 Task: Look for space in Ti Port-de-Paix, Haiti from 2nd June, 2023 to 6th June, 2023 for 1 adult in price range Rs.10000 to Rs.13000. Place can be private room with 1  bedroom having 1 bed and 1 bathroom. Property type can be house, flat, guest house, hotel. Booking option can be shelf check-in. Required host language is English.
Action: Mouse moved to (460, 58)
Screenshot: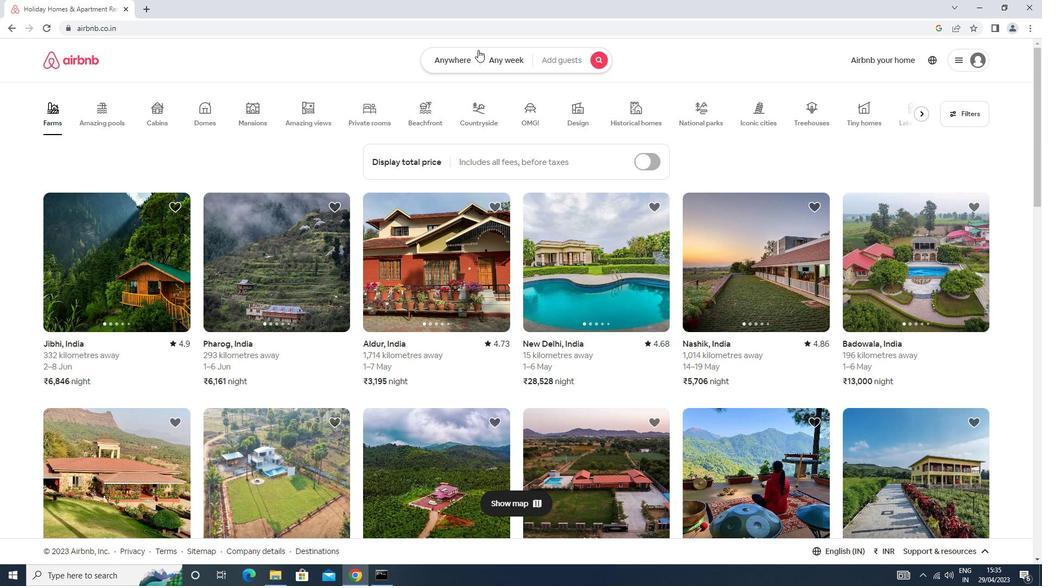 
Action: Mouse pressed left at (460, 58)
Screenshot: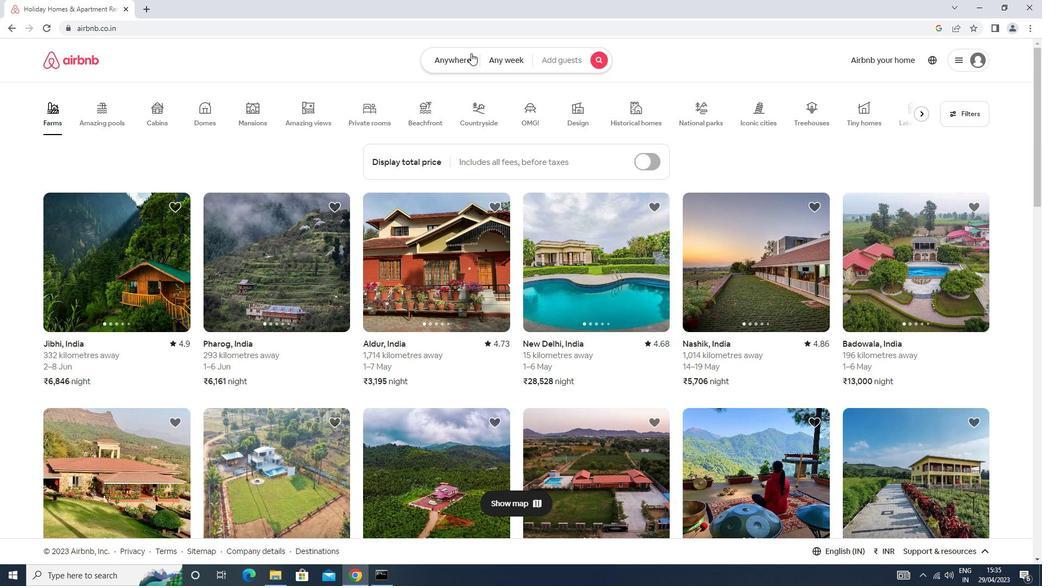 
Action: Mouse moved to (407, 109)
Screenshot: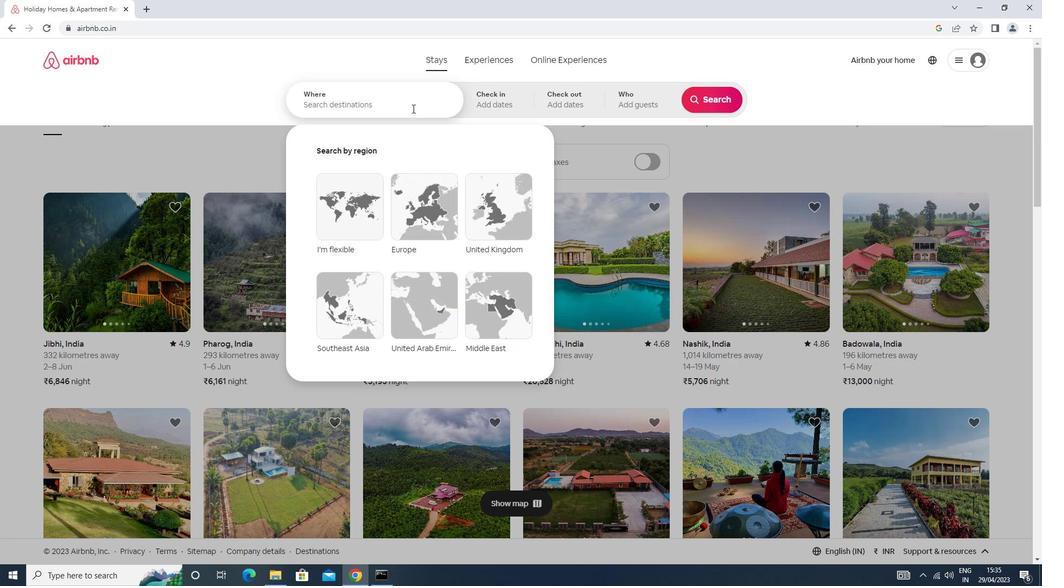 
Action: Mouse pressed left at (407, 109)
Screenshot: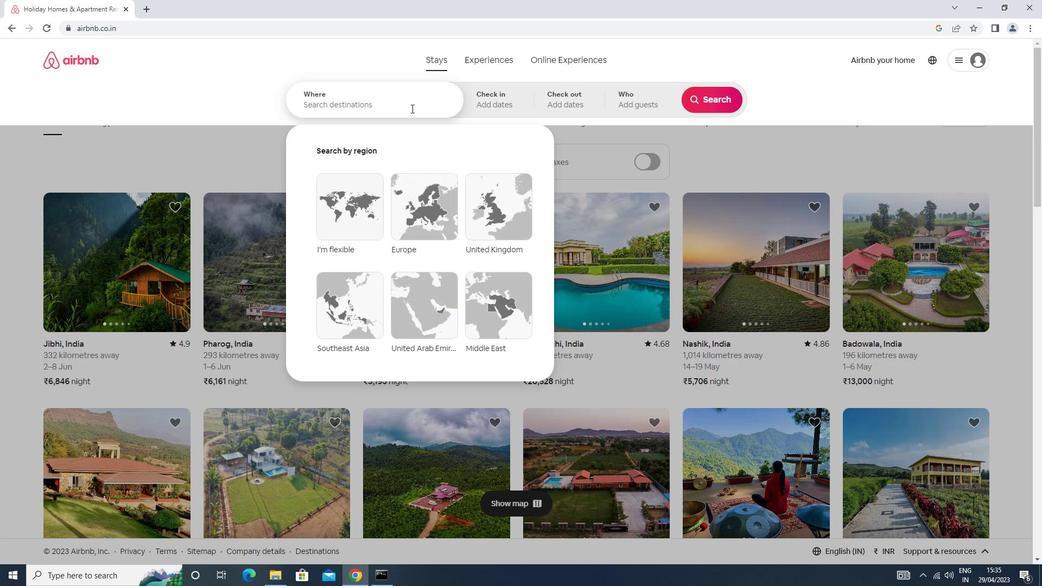 
Action: Mouse moved to (404, 109)
Screenshot: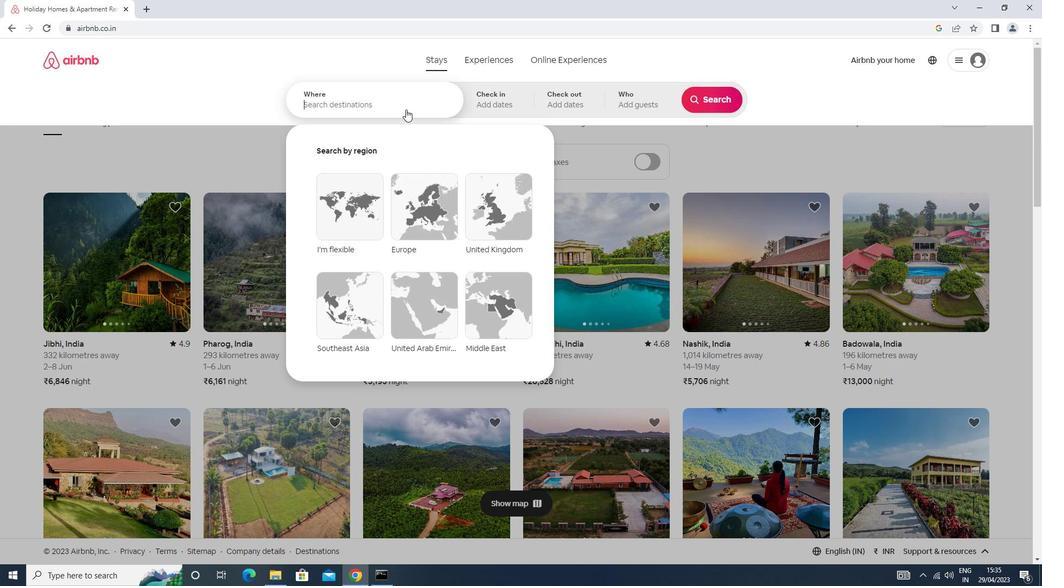 
Action: Key pressed t<Key.caps_lock>i<Key.space>port<Key.space>de<Key.space>paix<Key.enter>
Screenshot: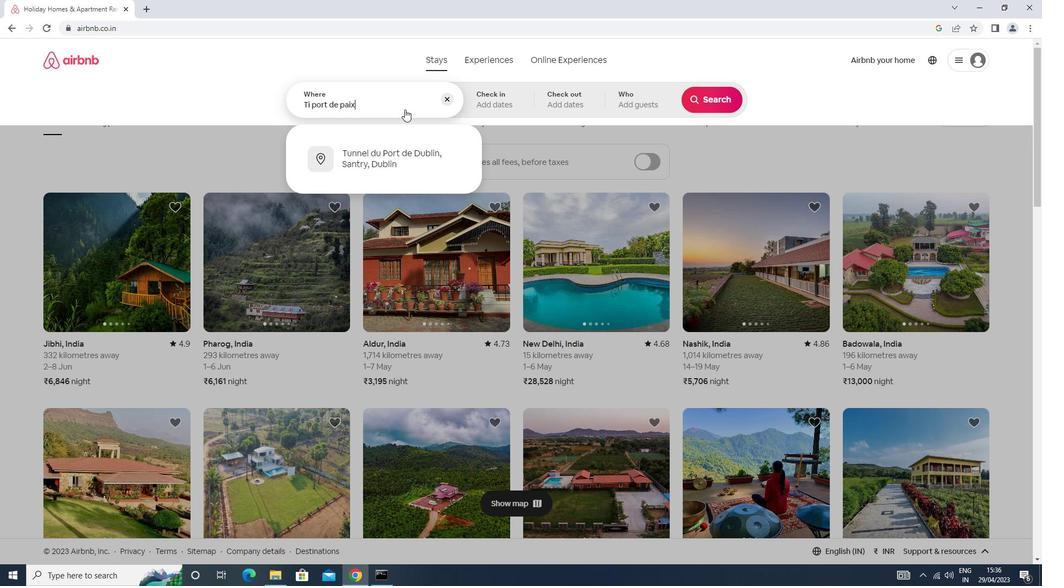 
Action: Mouse moved to (708, 186)
Screenshot: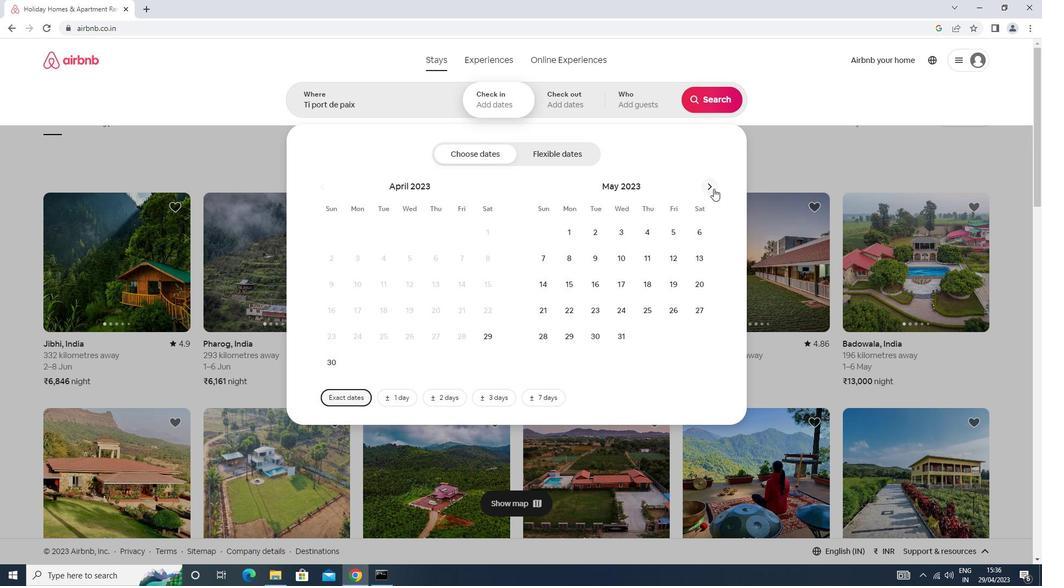 
Action: Mouse pressed left at (708, 186)
Screenshot: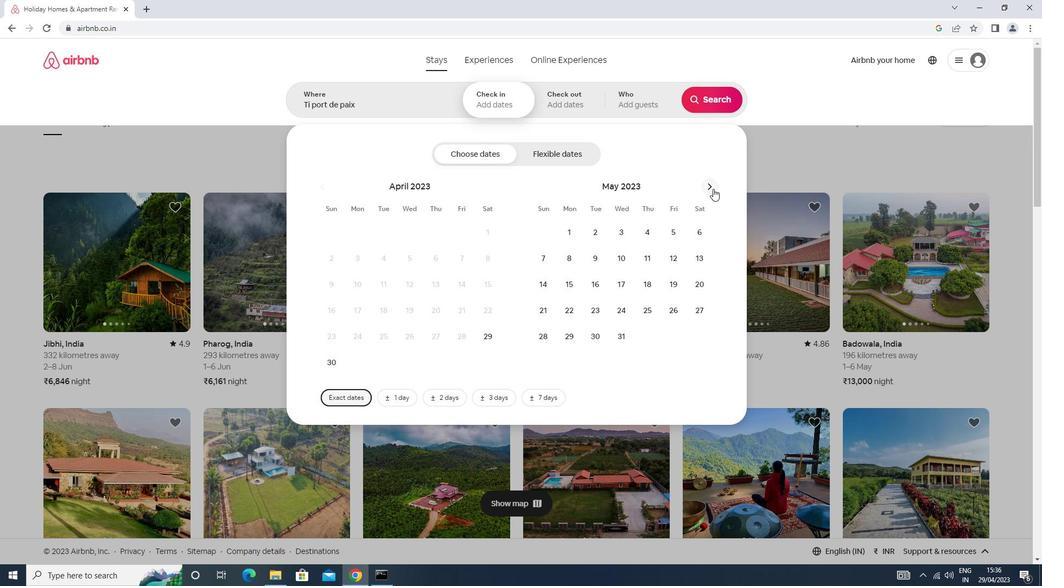 
Action: Mouse moved to (672, 242)
Screenshot: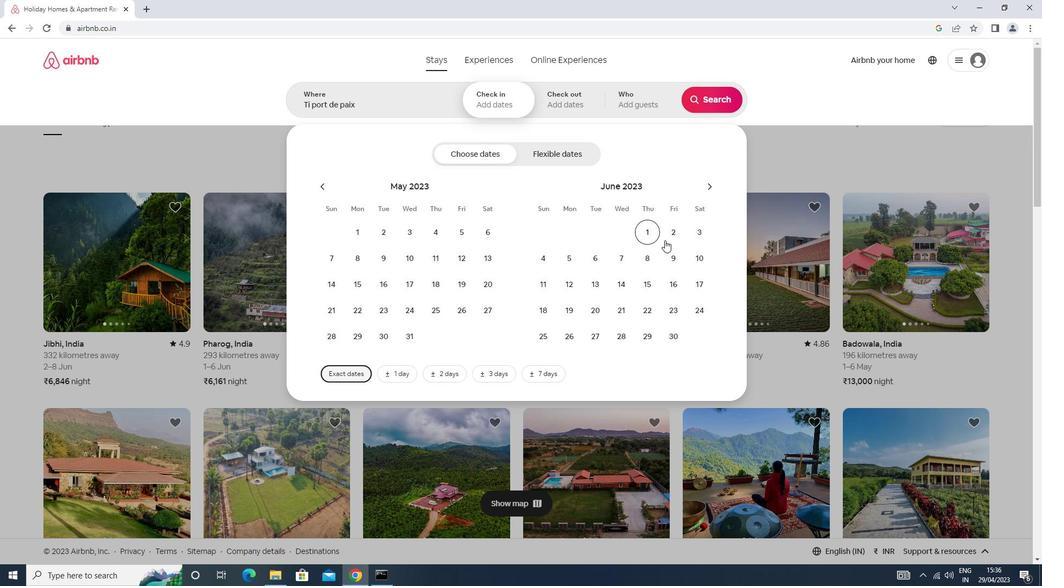 
Action: Mouse pressed left at (672, 242)
Screenshot: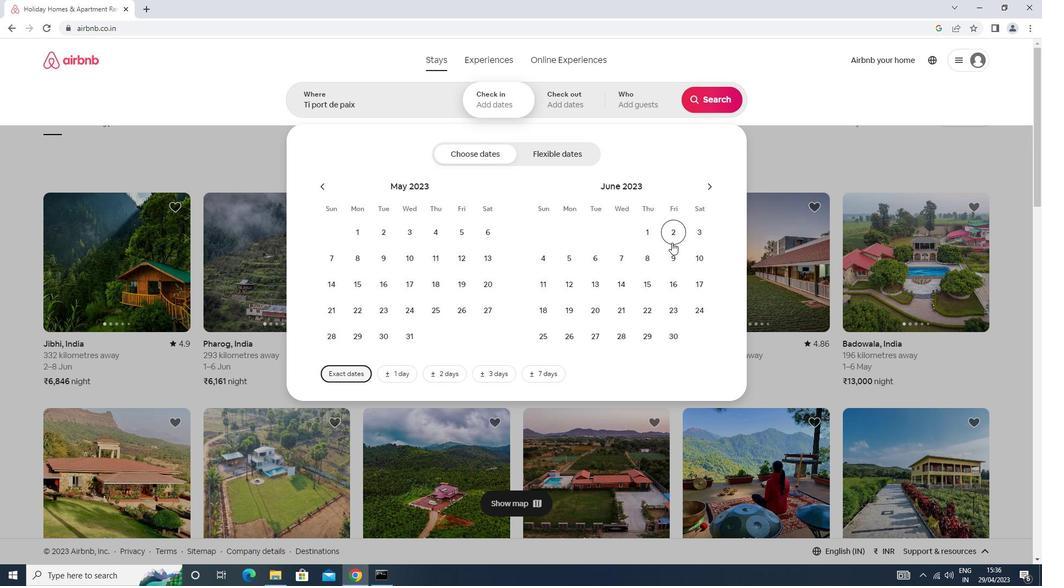
Action: Mouse moved to (585, 258)
Screenshot: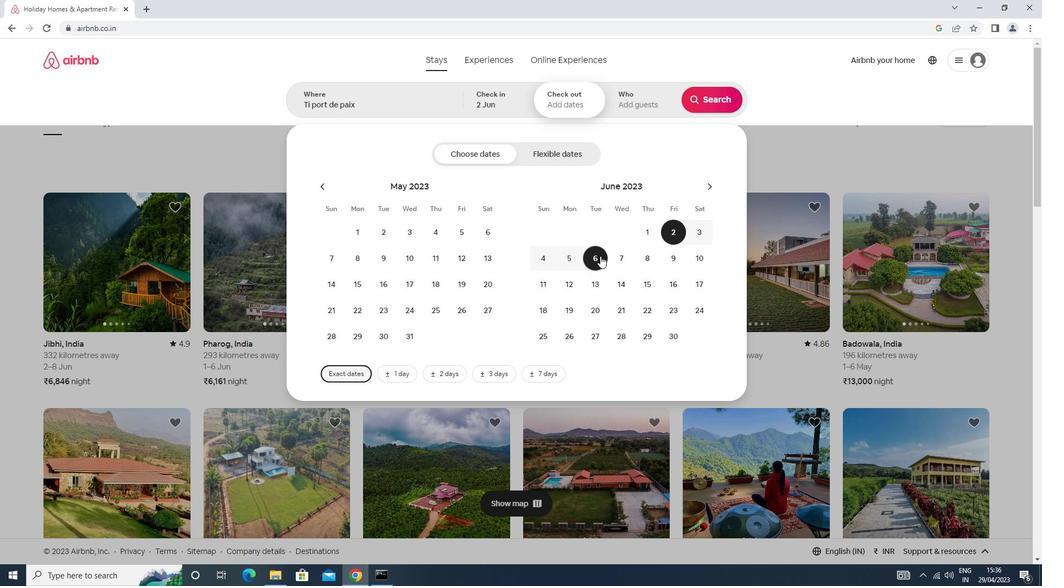 
Action: Mouse pressed left at (585, 258)
Screenshot: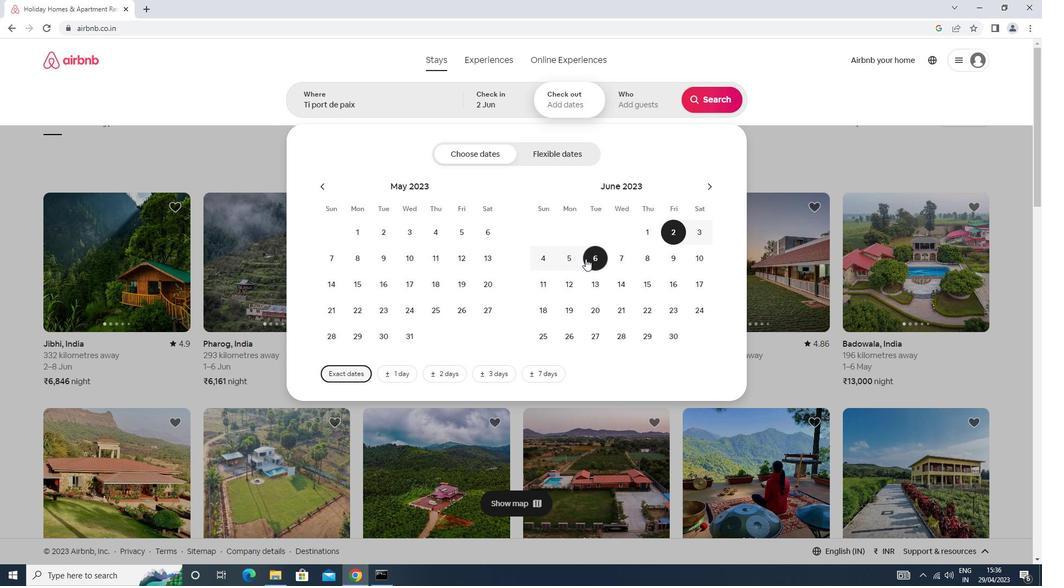 
Action: Mouse moved to (639, 99)
Screenshot: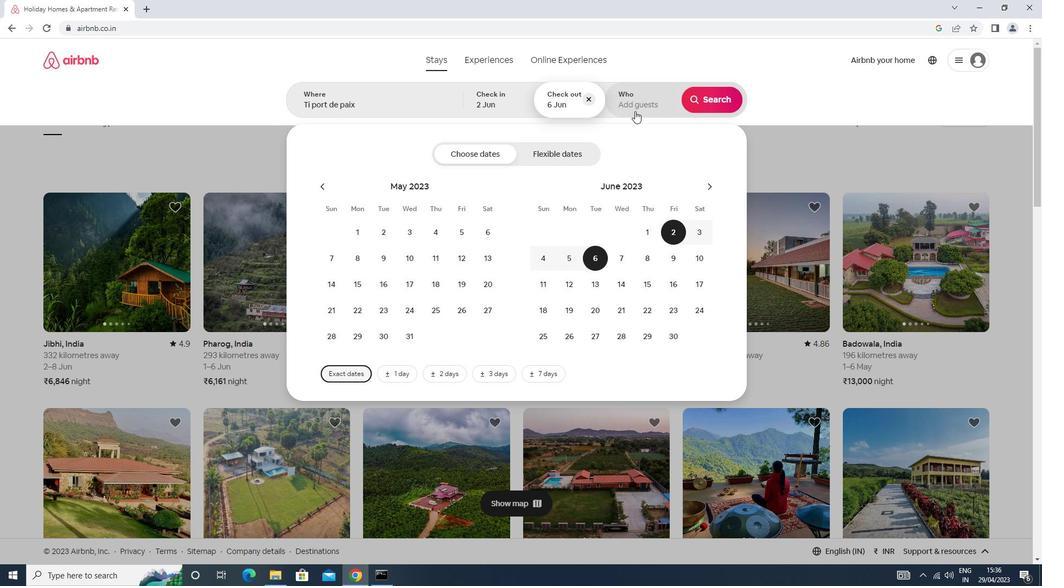 
Action: Mouse pressed left at (639, 99)
Screenshot: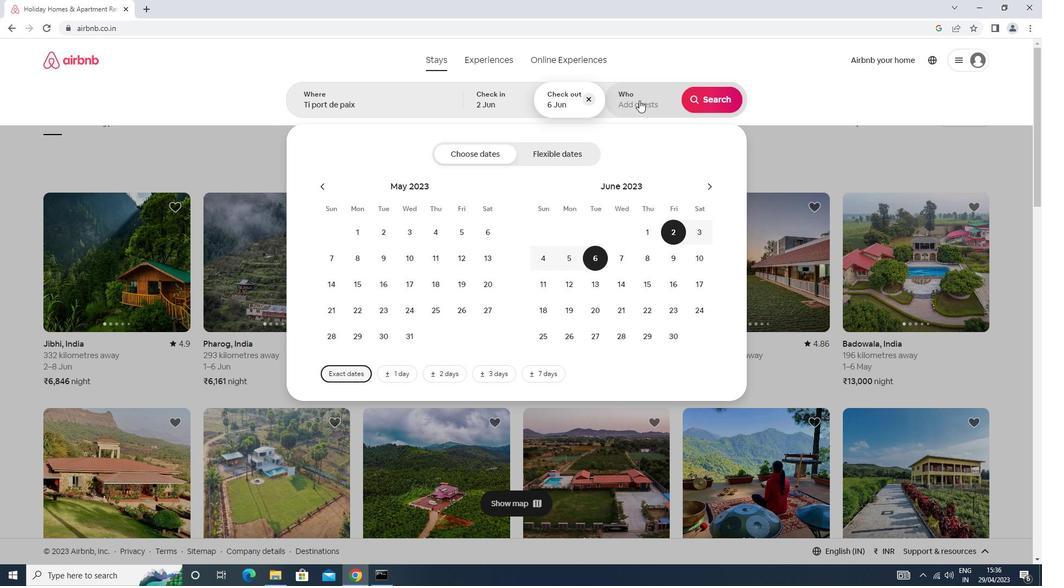 
Action: Mouse moved to (718, 154)
Screenshot: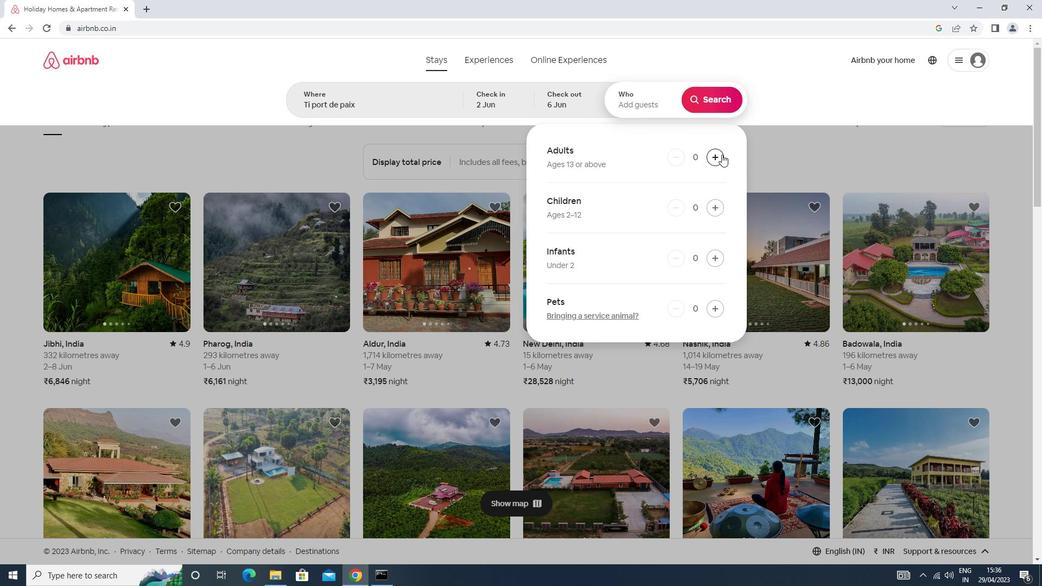 
Action: Mouse pressed left at (718, 154)
Screenshot: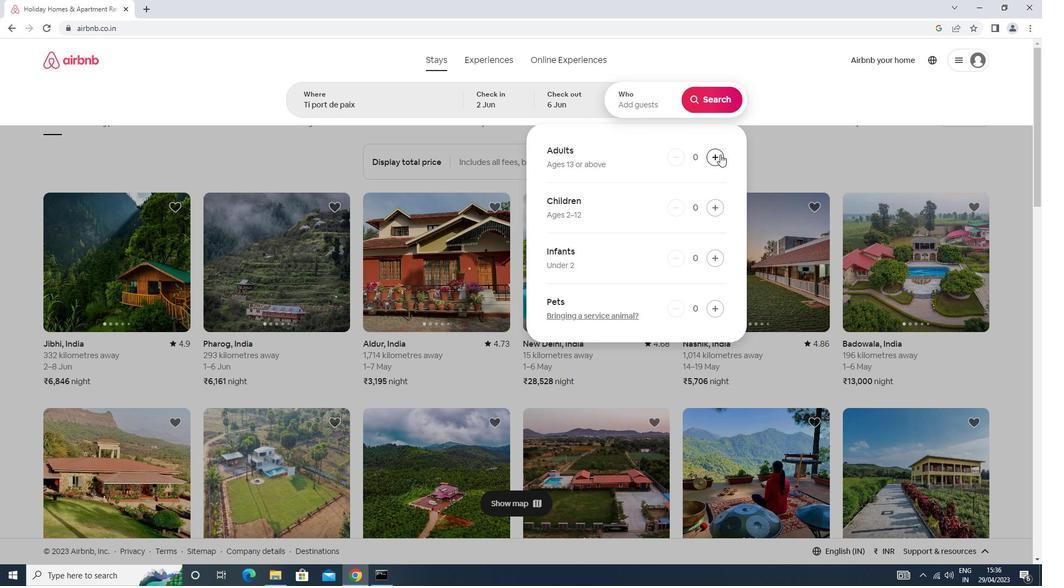 
Action: Mouse moved to (718, 99)
Screenshot: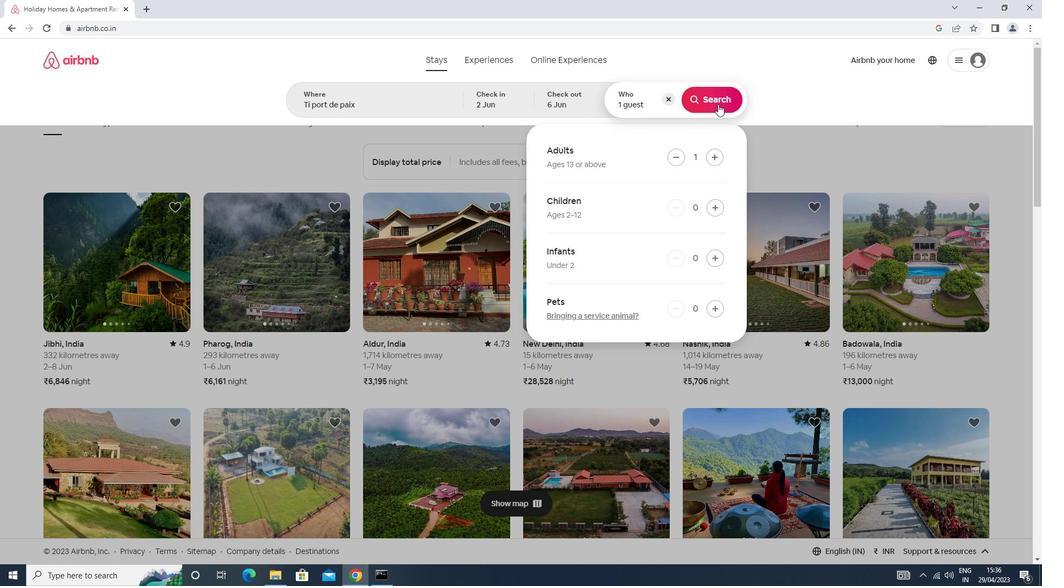 
Action: Mouse pressed left at (718, 99)
Screenshot: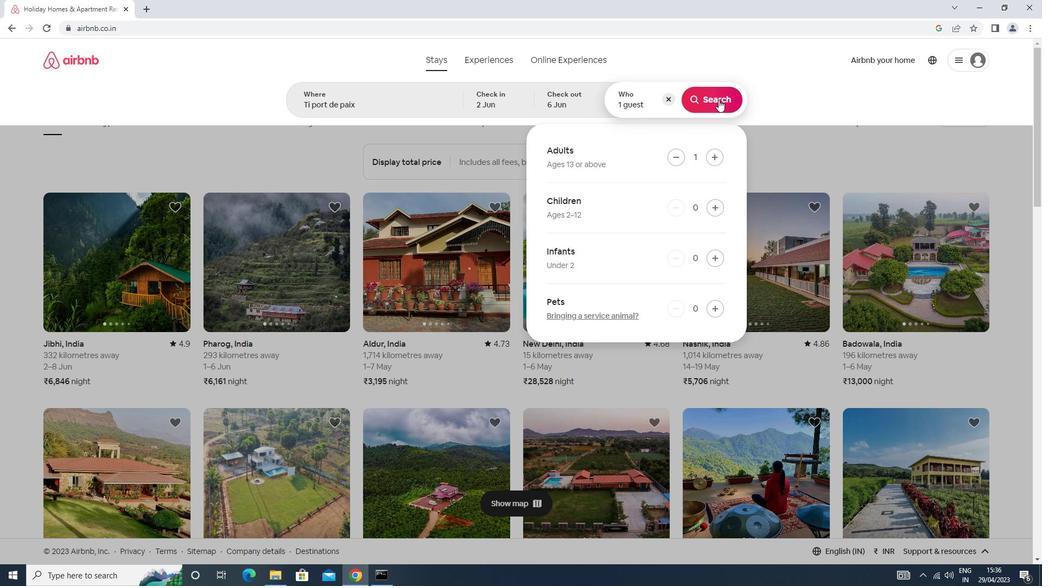 
Action: Mouse moved to (992, 99)
Screenshot: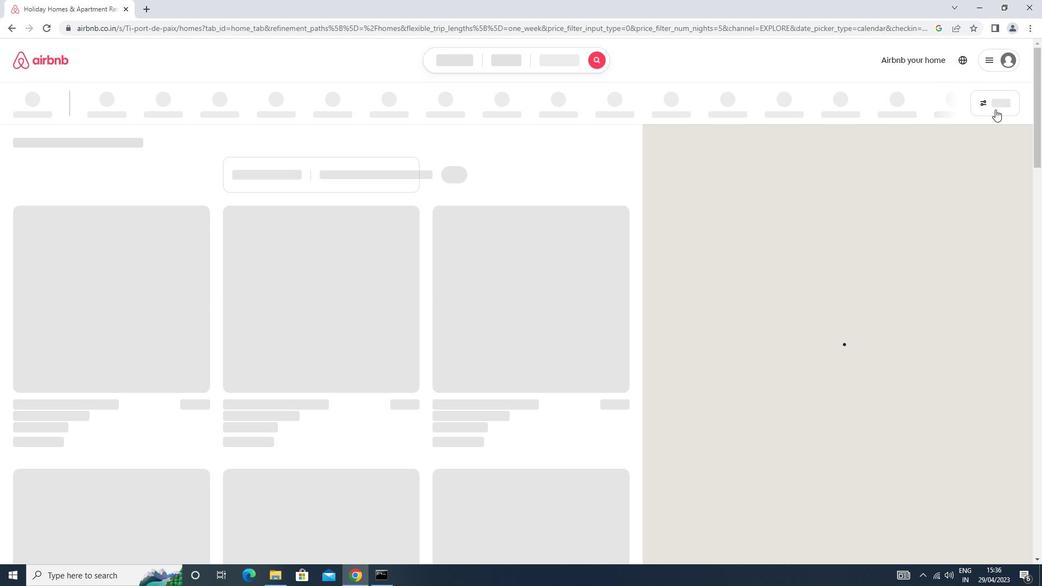 
Action: Mouse pressed left at (992, 99)
Screenshot: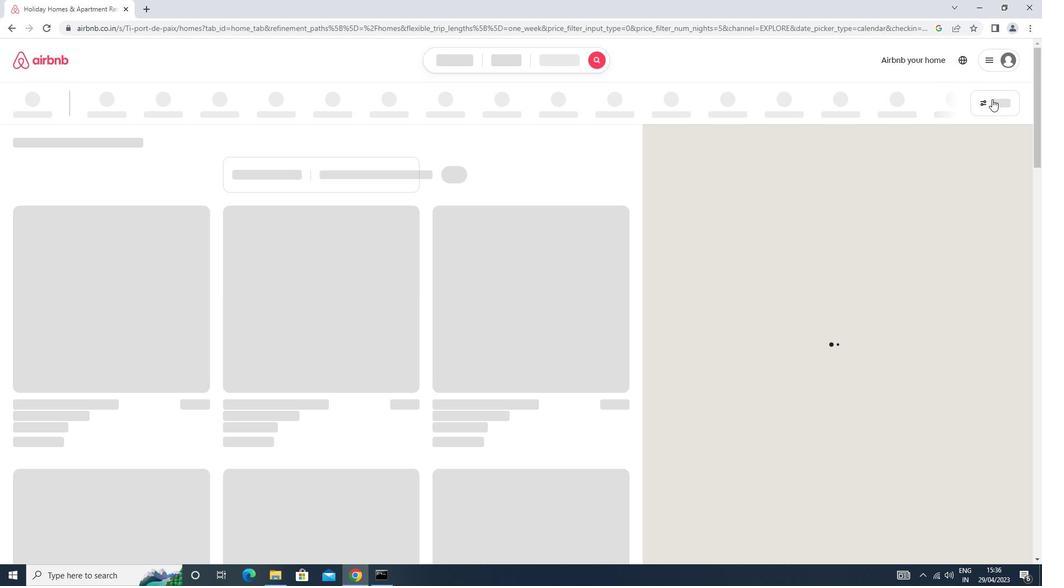 
Action: Mouse moved to (469, 242)
Screenshot: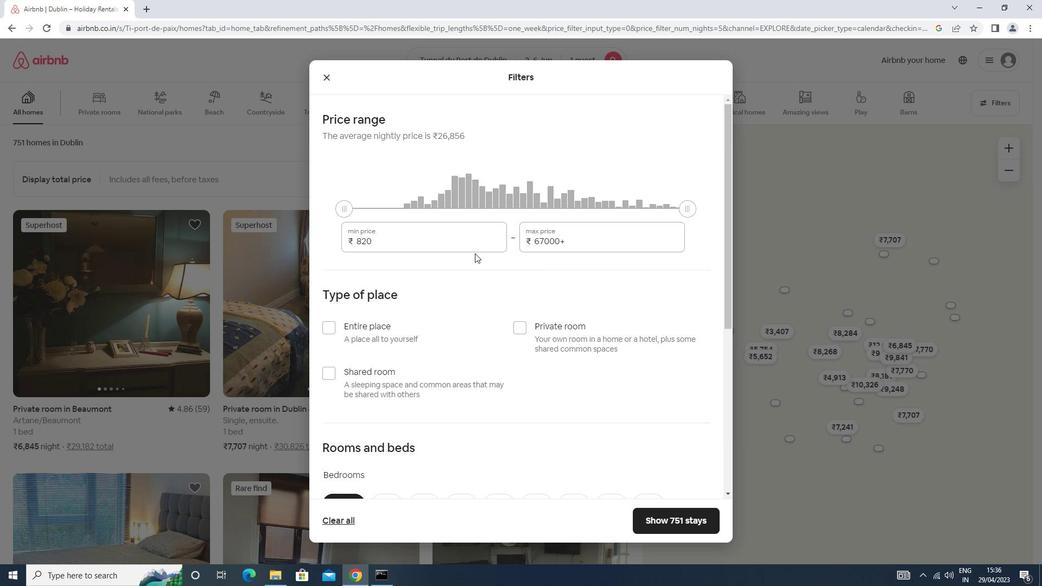 
Action: Mouse pressed left at (469, 242)
Screenshot: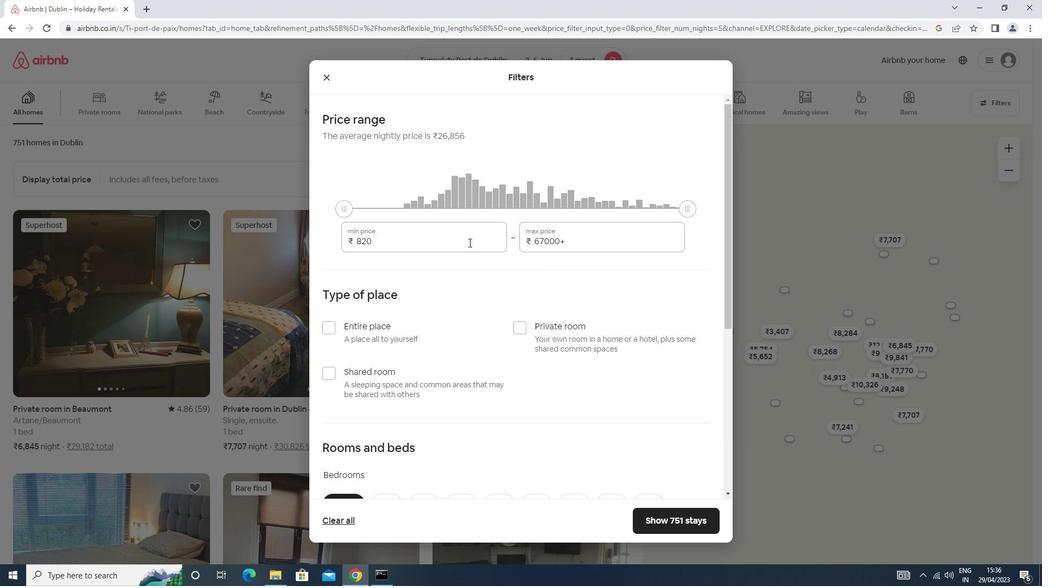 
Action: Mouse moved to (469, 241)
Screenshot: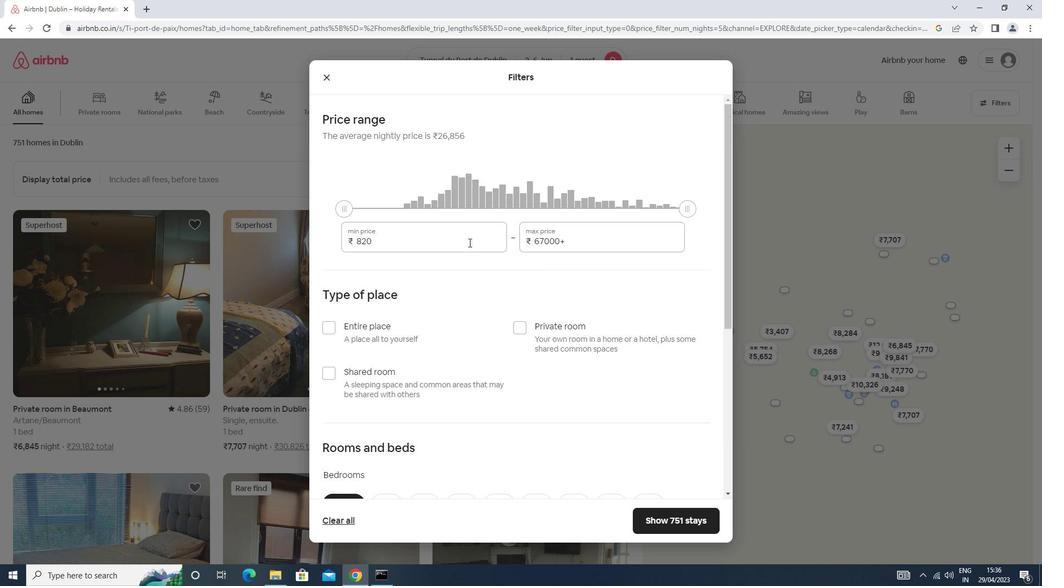 
Action: Key pressed <Key.backspace><Key.backspace><Key.backspace><Key.backspace><Key.backspace>10000<Key.tab>13000
Screenshot: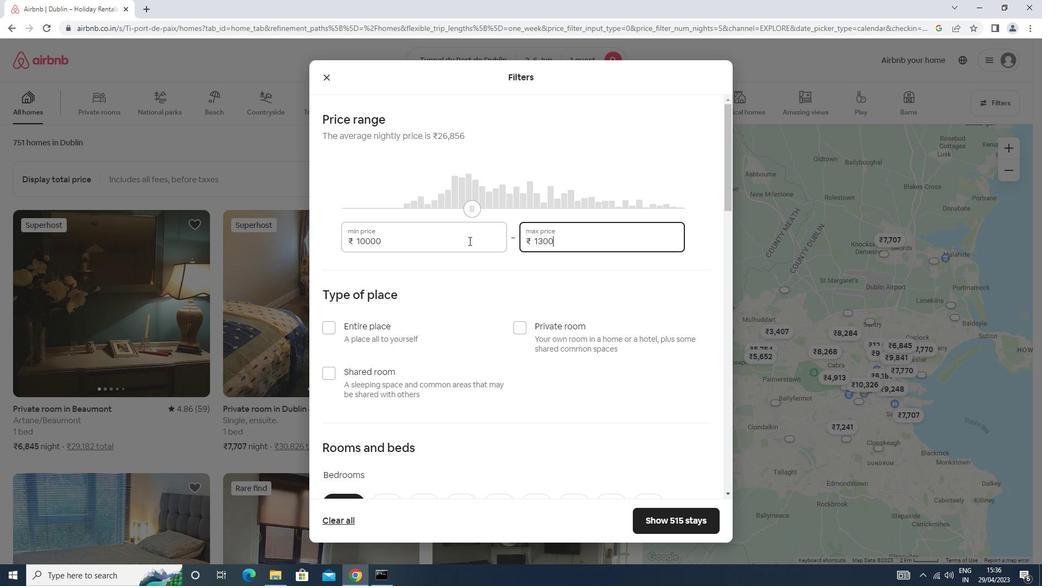 
Action: Mouse scrolled (469, 240) with delta (0, 0)
Screenshot: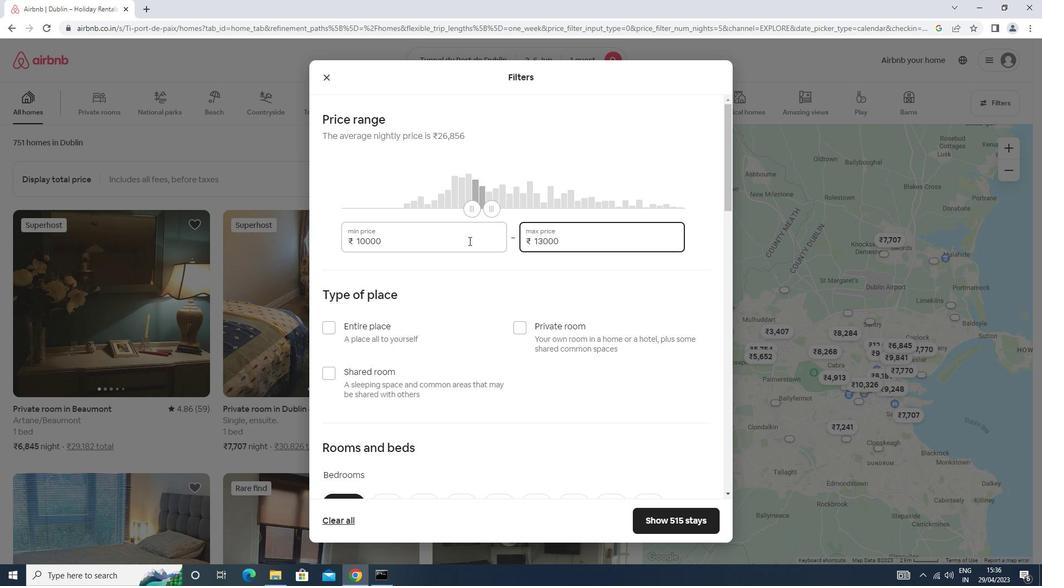 
Action: Mouse scrolled (469, 240) with delta (0, 0)
Screenshot: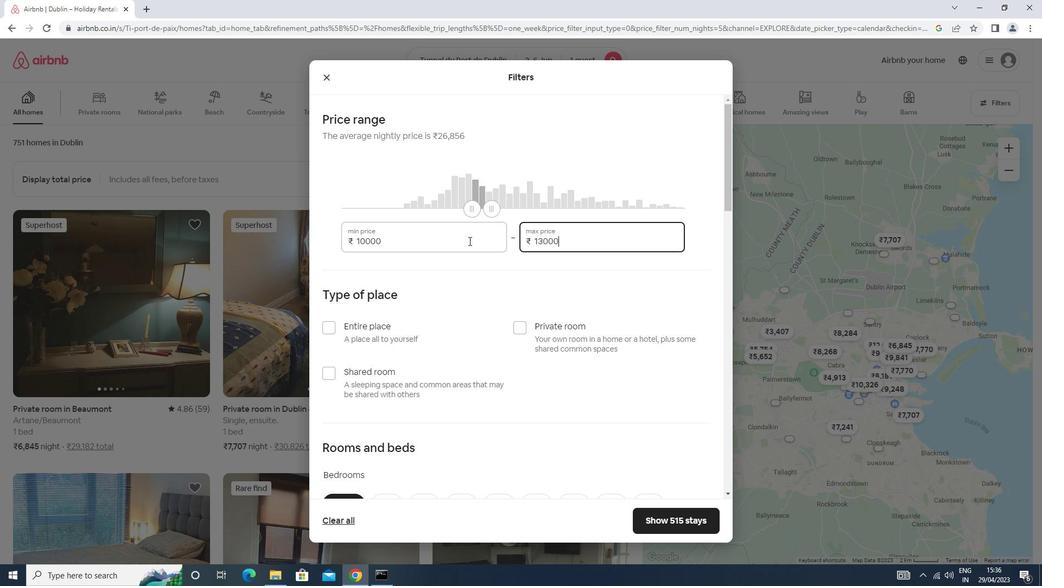 
Action: Mouse moved to (346, 216)
Screenshot: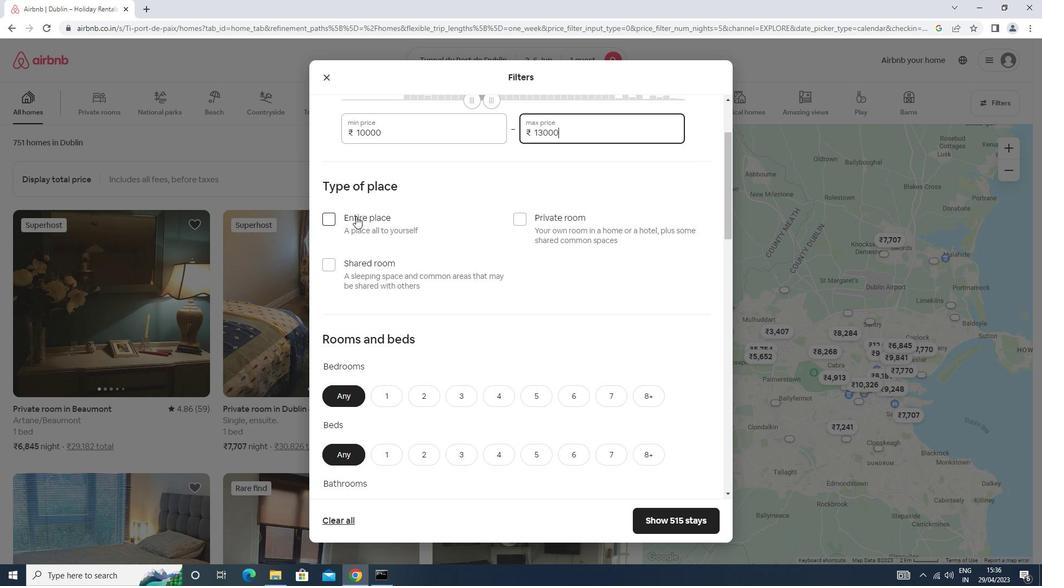 
Action: Mouse pressed left at (346, 216)
Screenshot: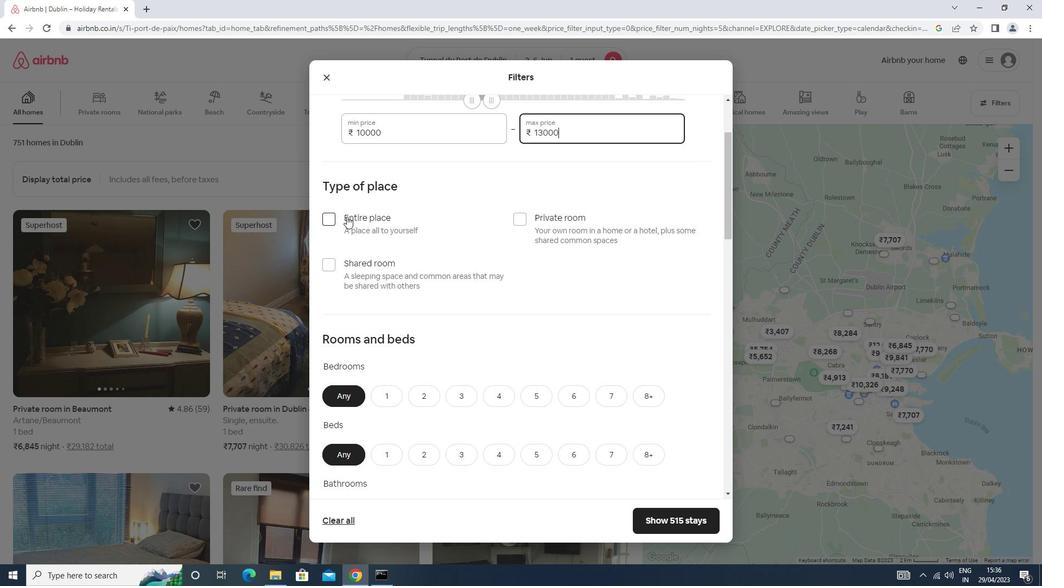 
Action: Mouse scrolled (346, 216) with delta (0, 0)
Screenshot: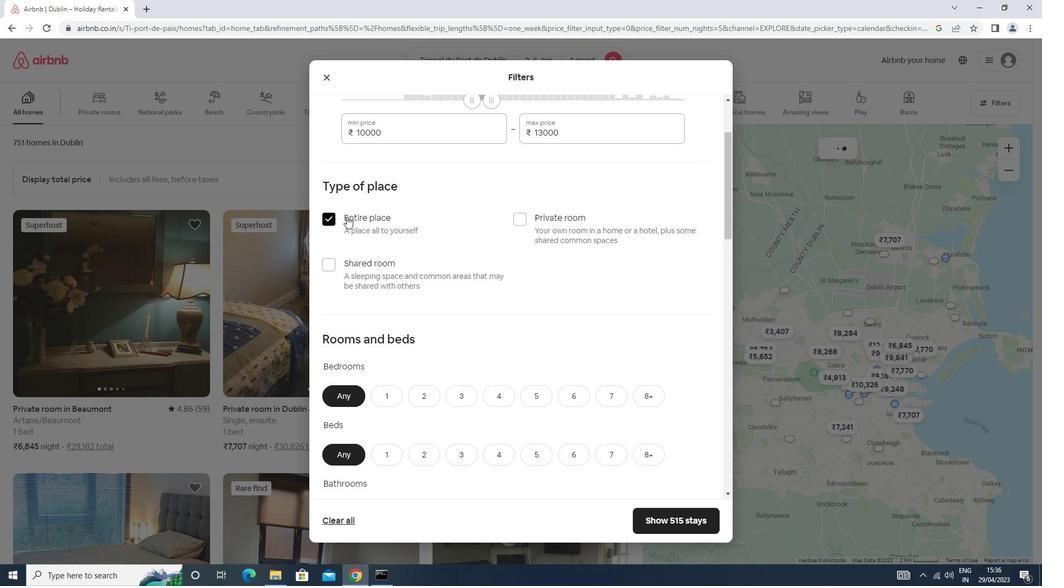 
Action: Mouse scrolled (346, 216) with delta (0, 0)
Screenshot: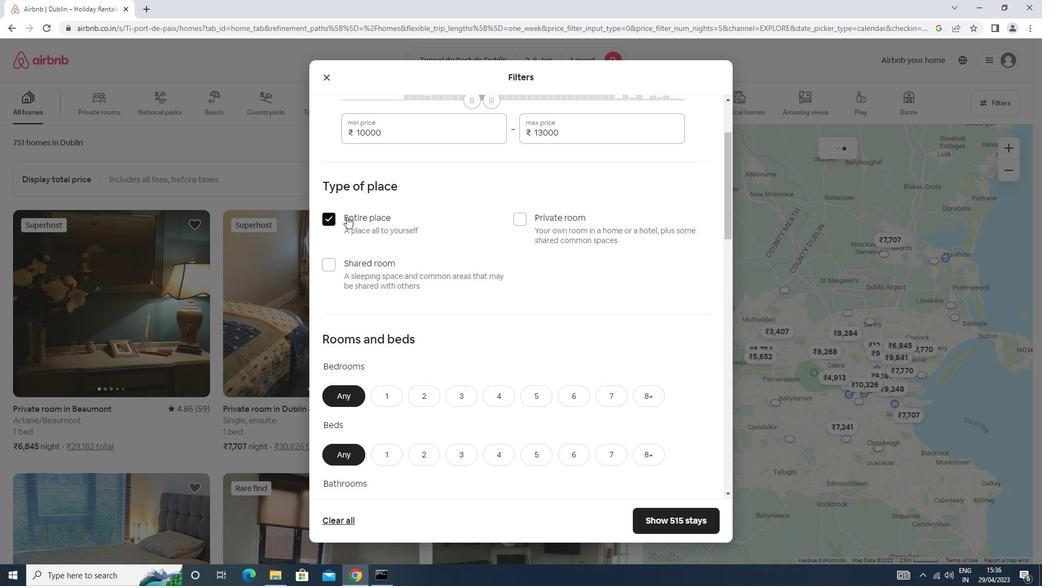 
Action: Mouse scrolled (346, 216) with delta (0, 0)
Screenshot: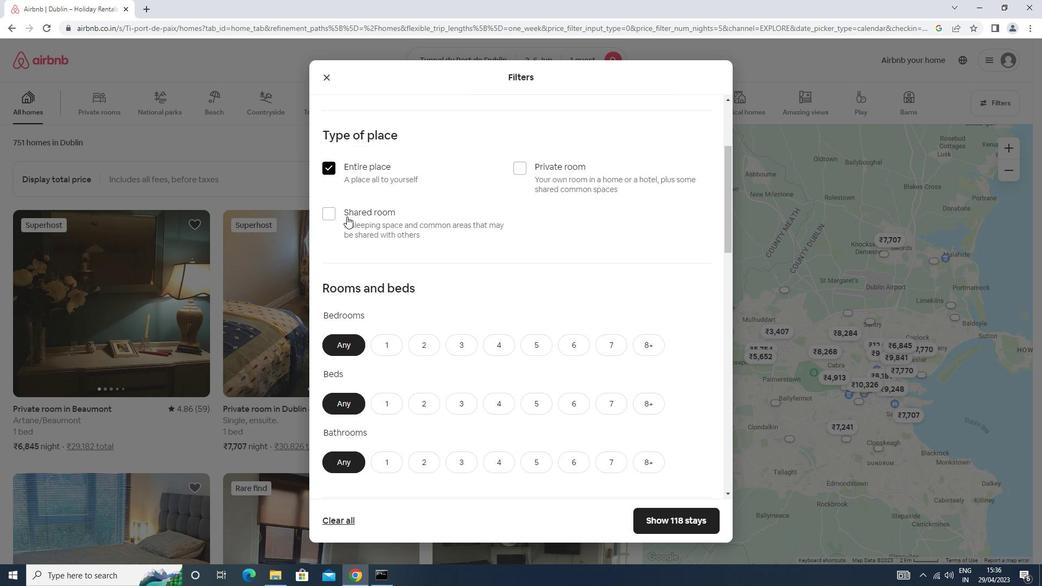 
Action: Mouse moved to (394, 231)
Screenshot: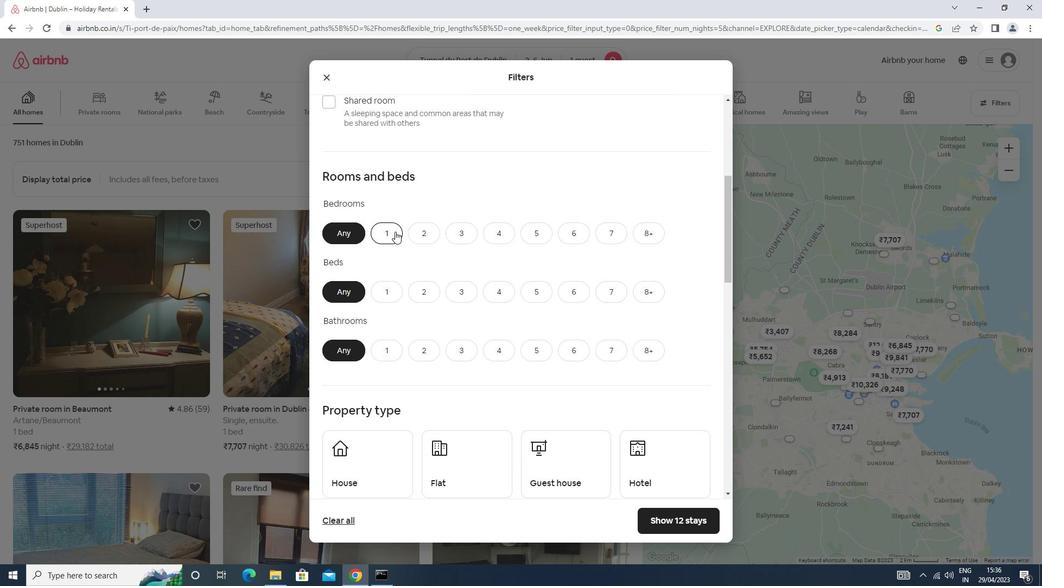 
Action: Mouse pressed left at (394, 231)
Screenshot: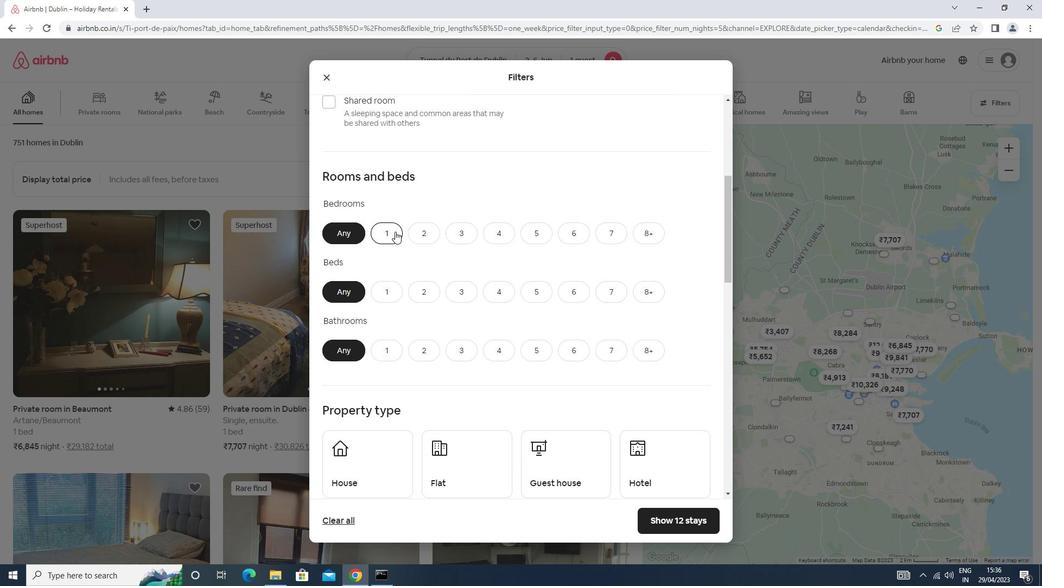 
Action: Mouse moved to (383, 290)
Screenshot: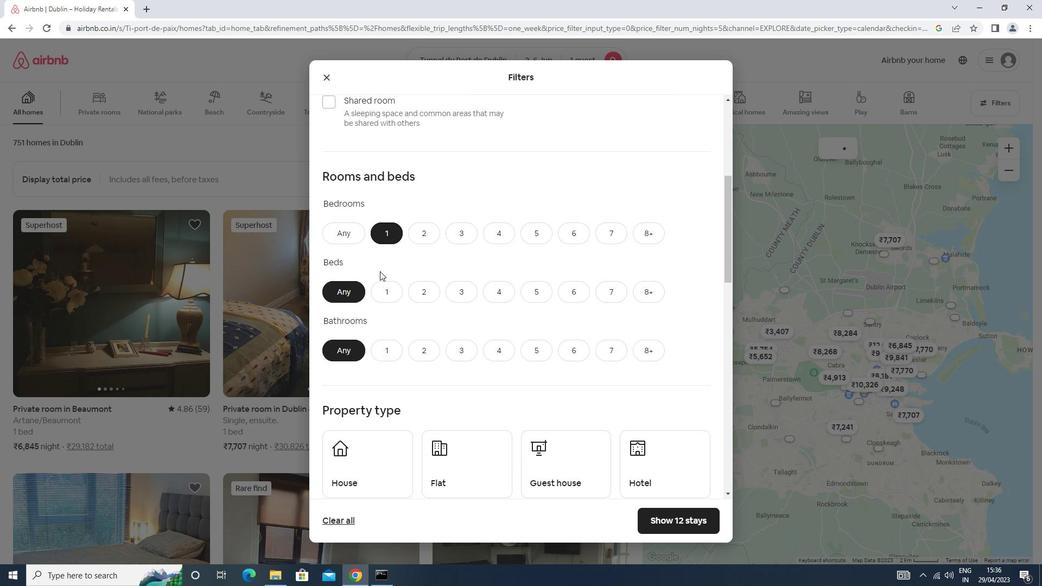 
Action: Mouse pressed left at (383, 290)
Screenshot: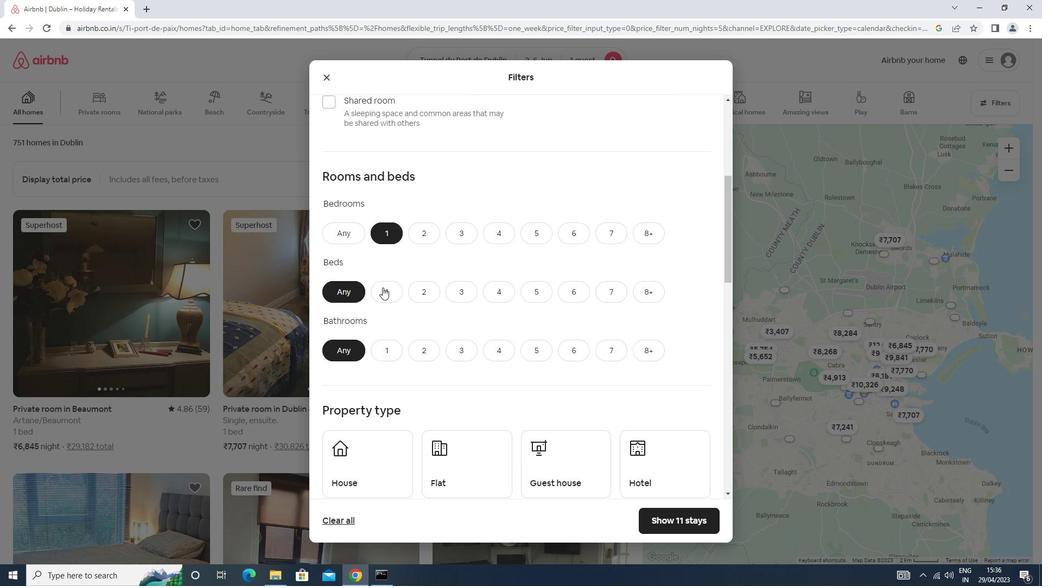 
Action: Mouse moved to (383, 351)
Screenshot: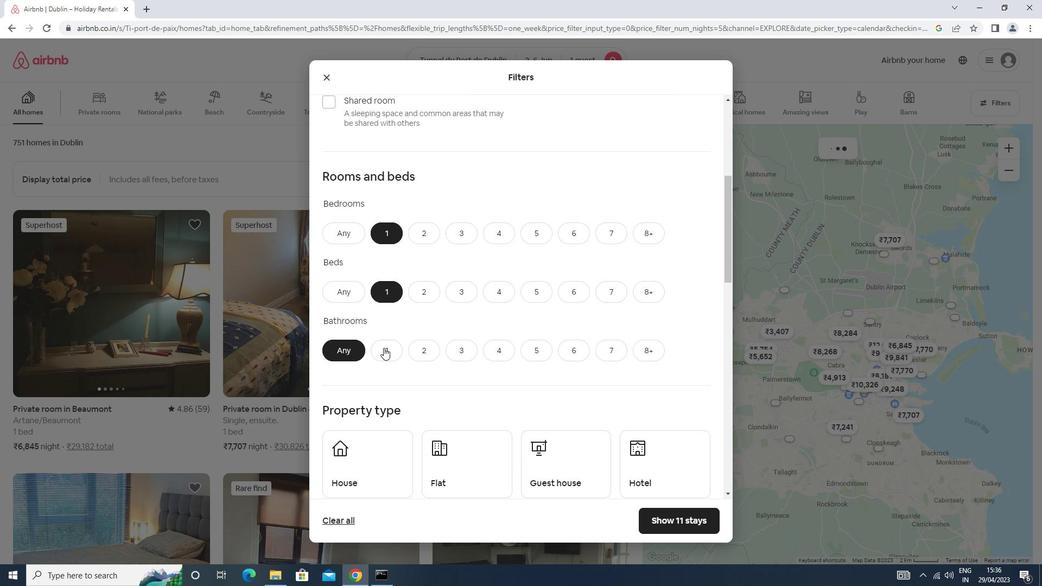 
Action: Mouse pressed left at (383, 351)
Screenshot: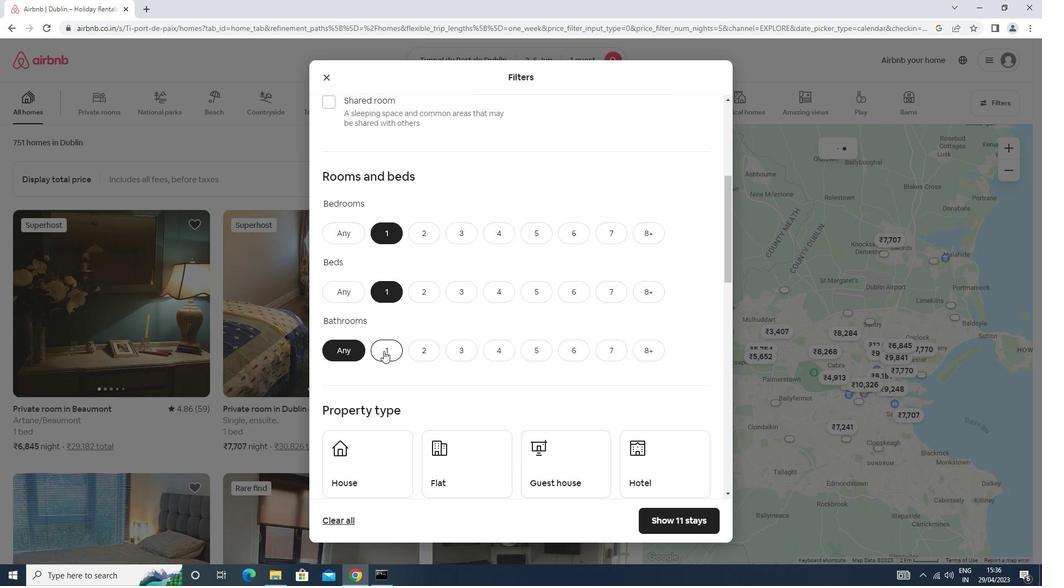 
Action: Mouse moved to (409, 297)
Screenshot: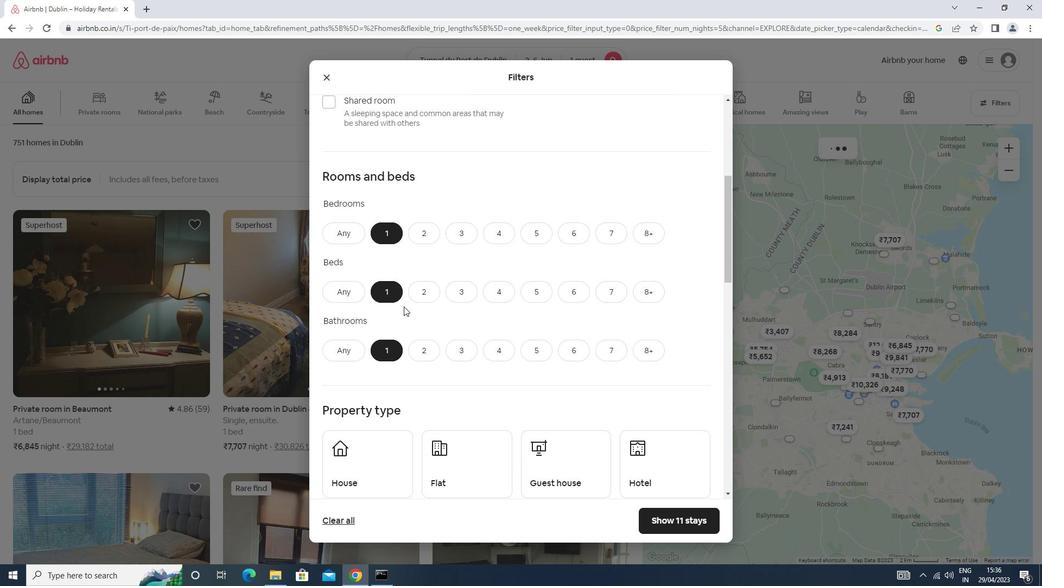 
Action: Mouse scrolled (409, 296) with delta (0, 0)
Screenshot: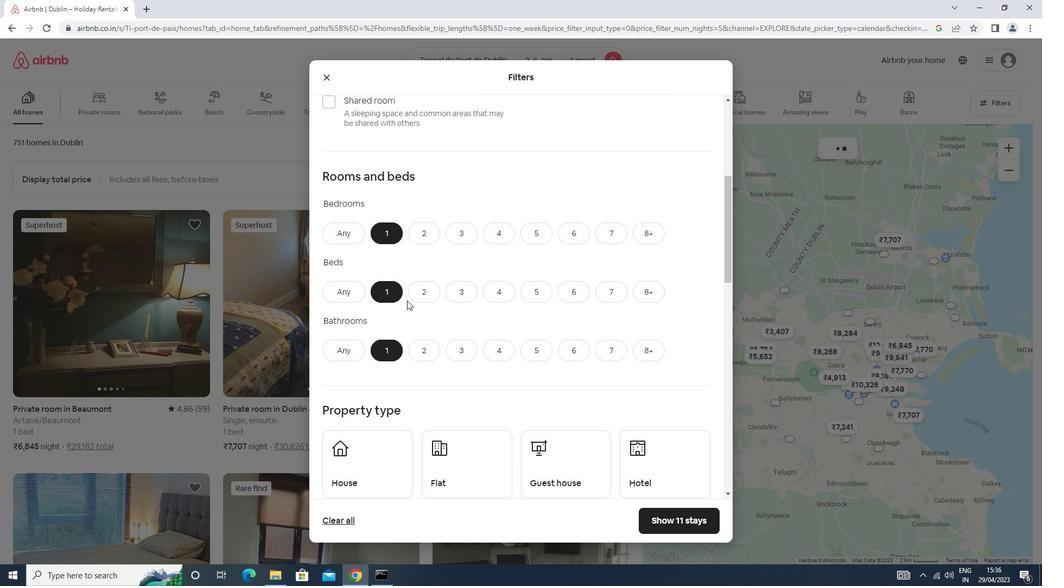 
Action: Mouse moved to (409, 296)
Screenshot: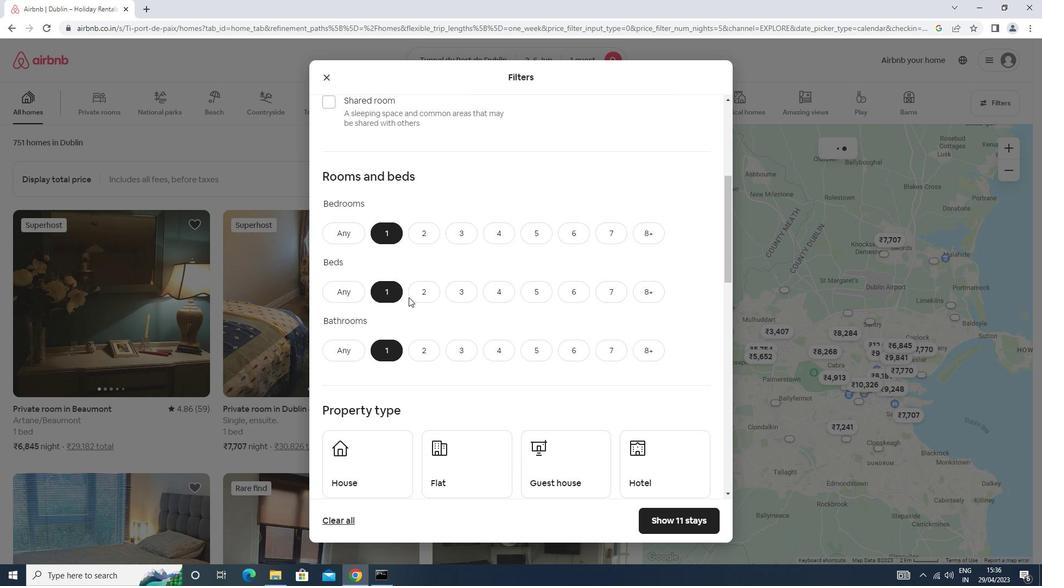 
Action: Mouse scrolled (409, 296) with delta (0, 0)
Screenshot: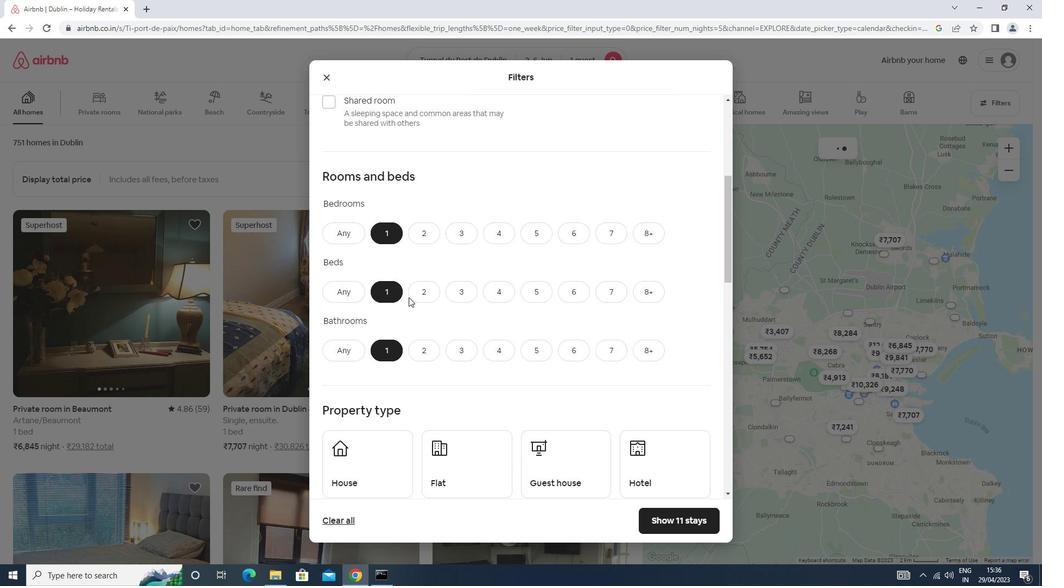 
Action: Mouse scrolled (409, 296) with delta (0, 0)
Screenshot: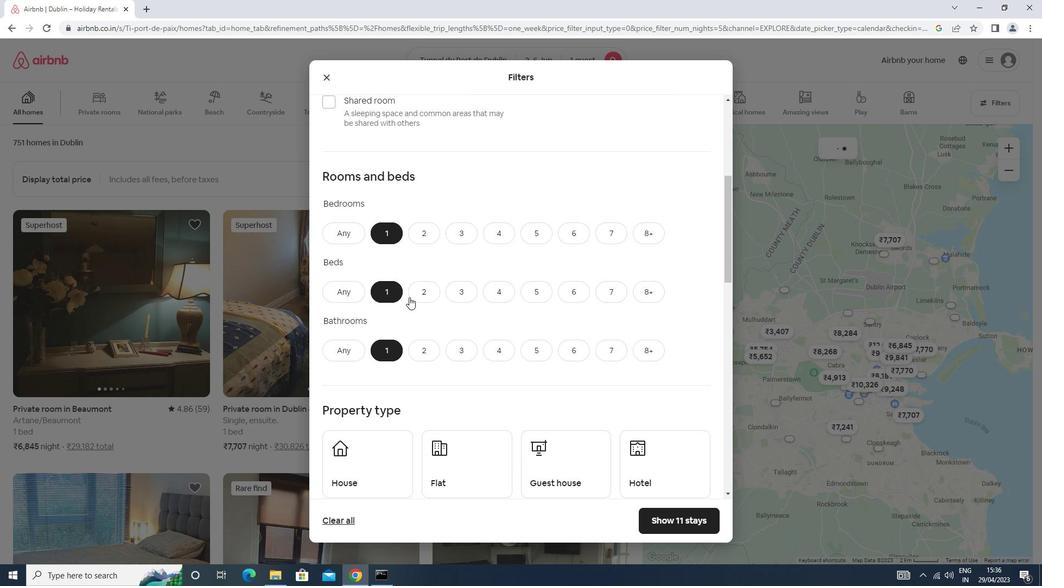 
Action: Mouse scrolled (409, 296) with delta (0, 0)
Screenshot: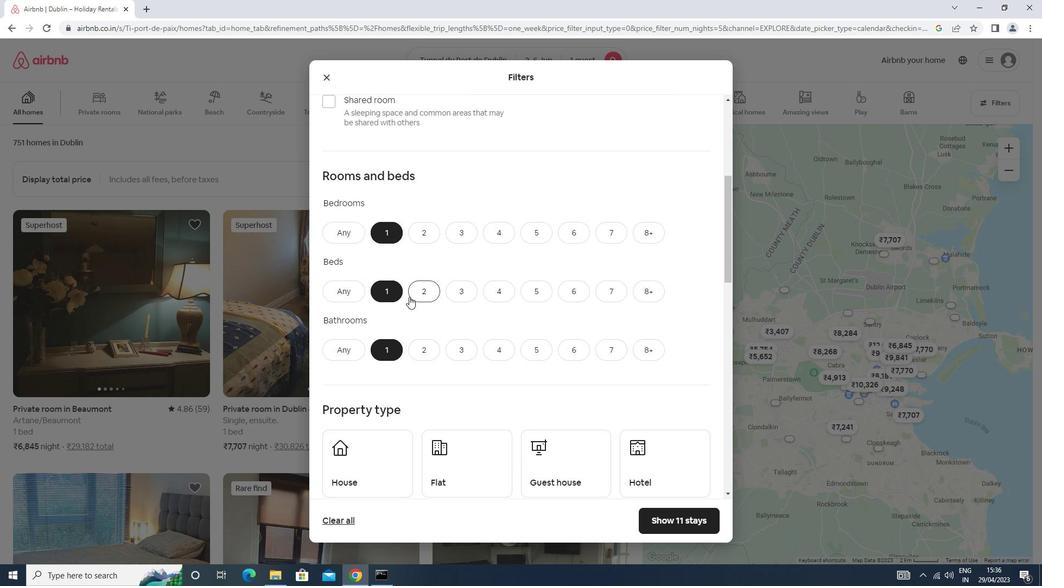 
Action: Mouse moved to (381, 265)
Screenshot: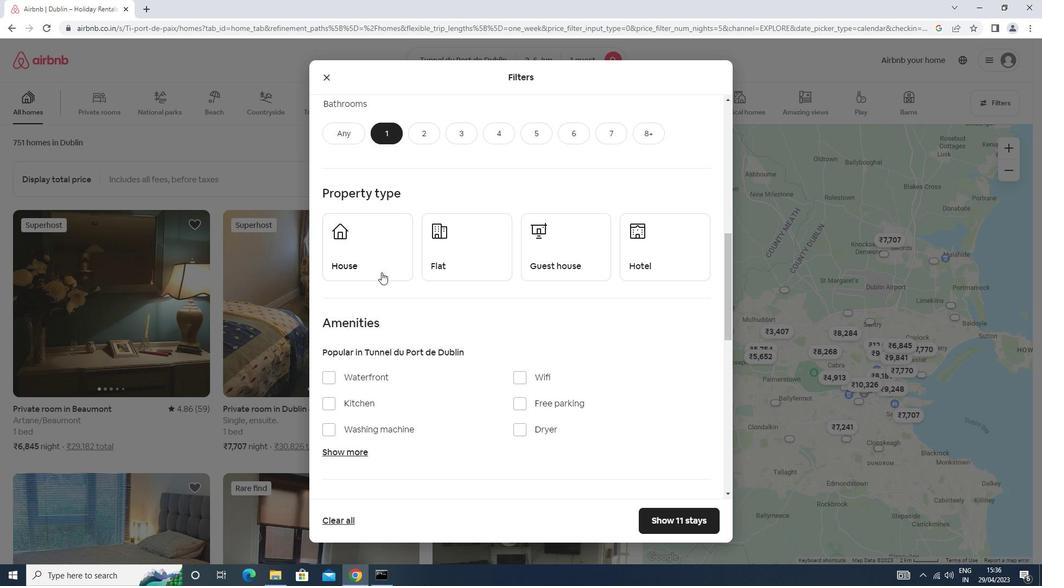 
Action: Mouse pressed left at (381, 265)
Screenshot: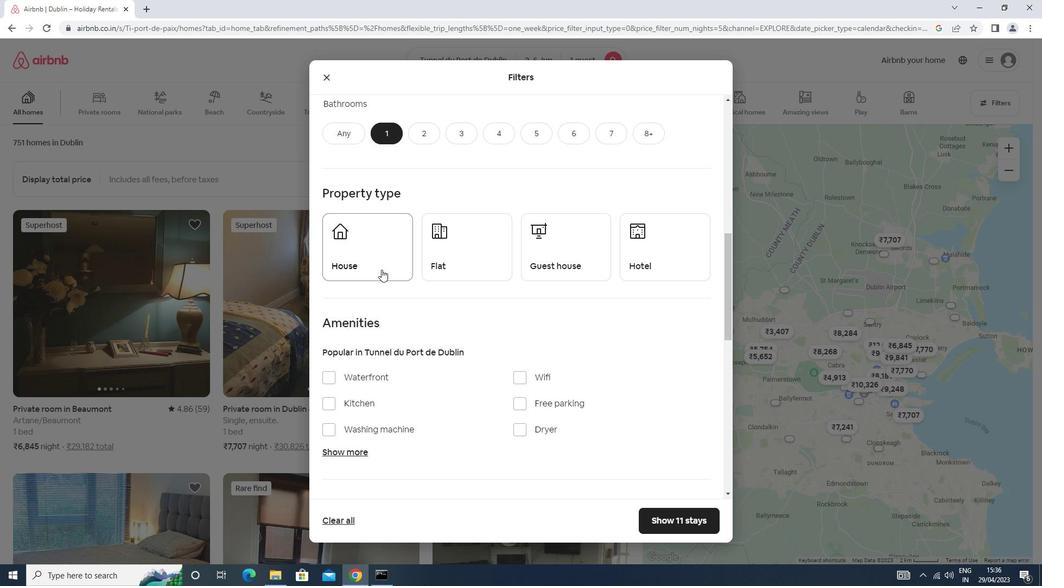 
Action: Mouse moved to (461, 257)
Screenshot: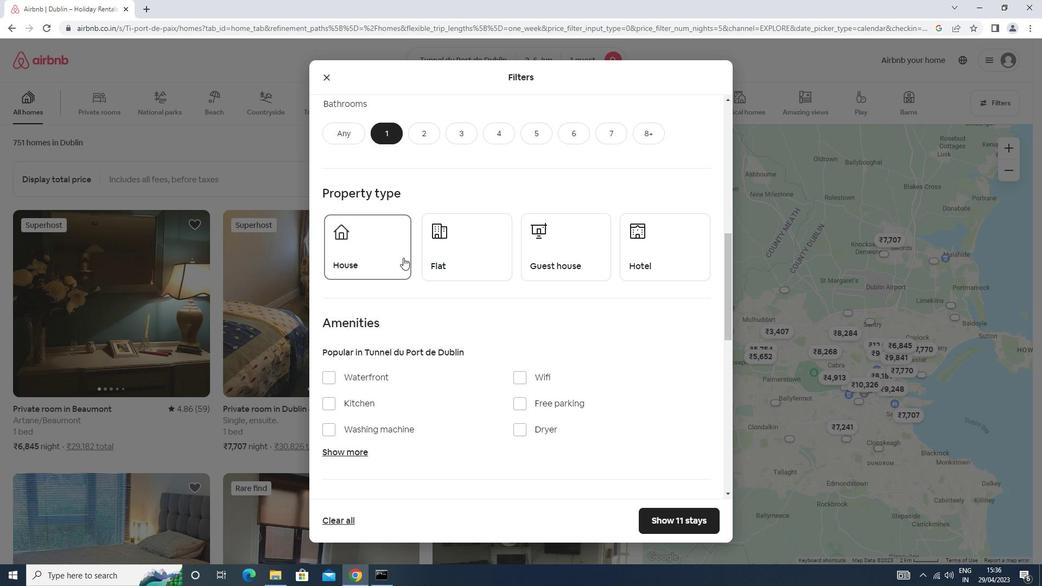 
Action: Mouse pressed left at (461, 257)
Screenshot: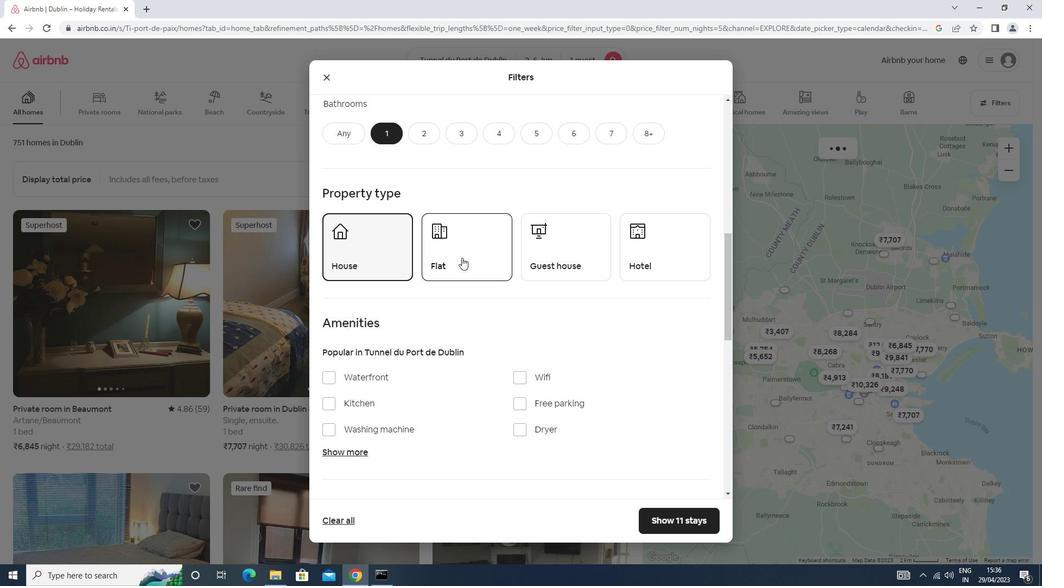 
Action: Mouse moved to (579, 267)
Screenshot: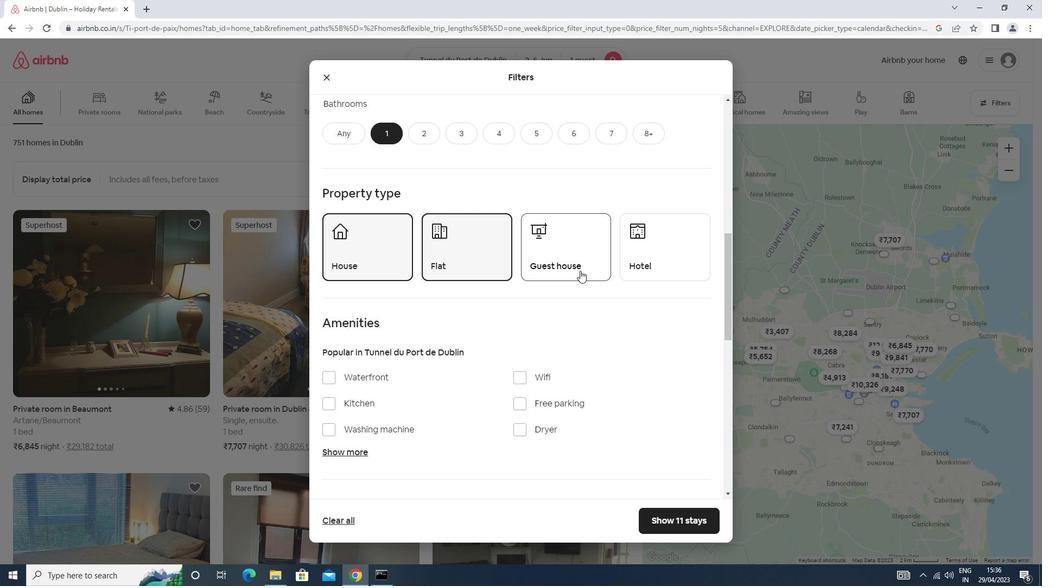 
Action: Mouse pressed left at (579, 267)
Screenshot: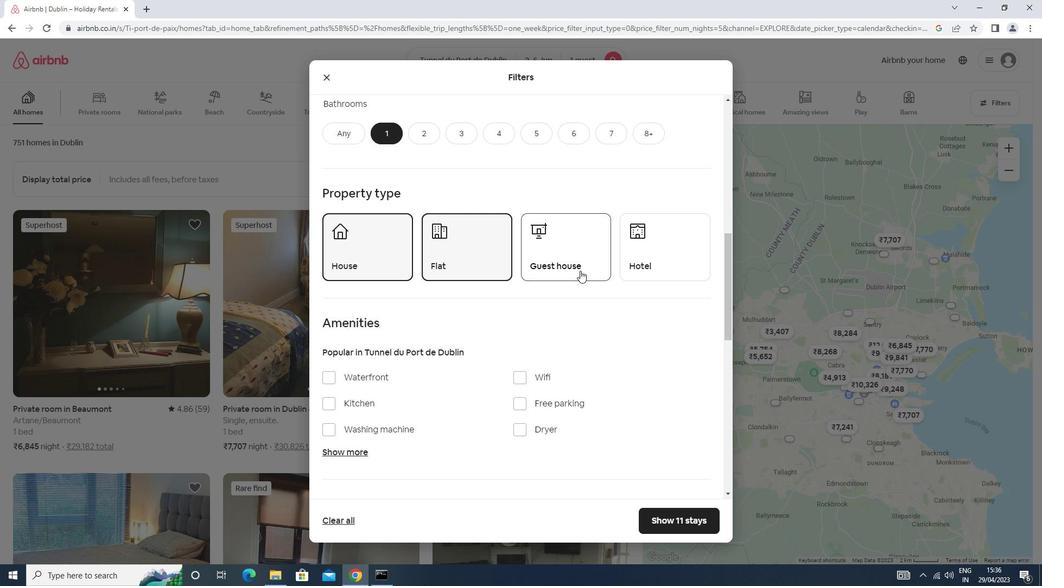 
Action: Mouse moved to (645, 251)
Screenshot: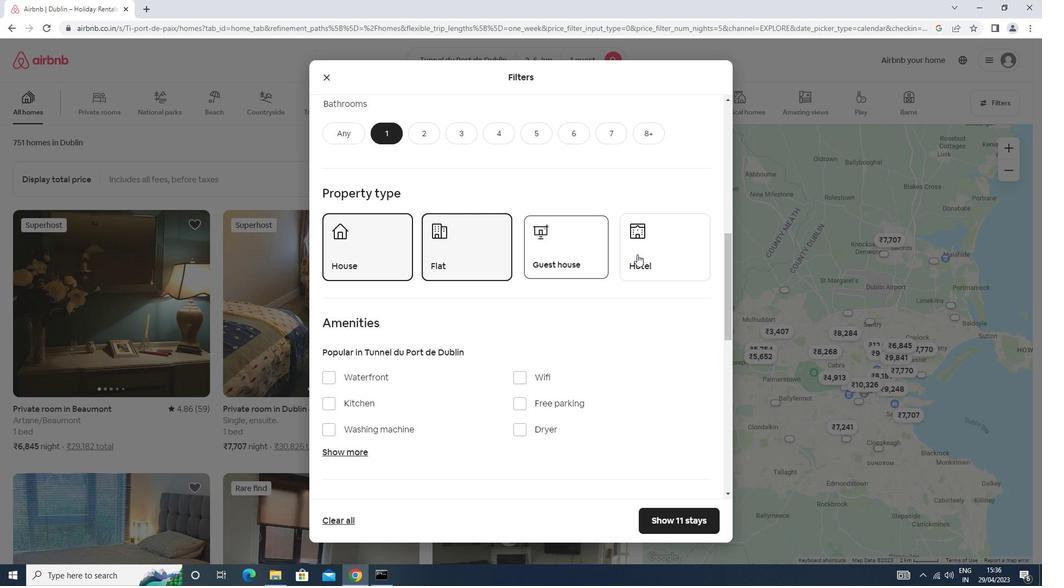 
Action: Mouse pressed left at (645, 251)
Screenshot: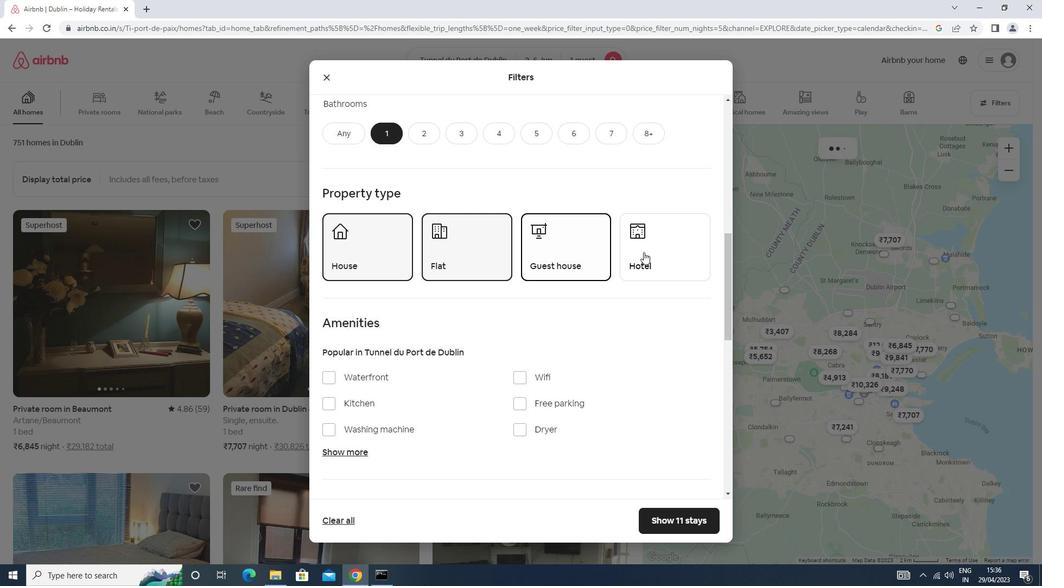 
Action: Mouse moved to (630, 260)
Screenshot: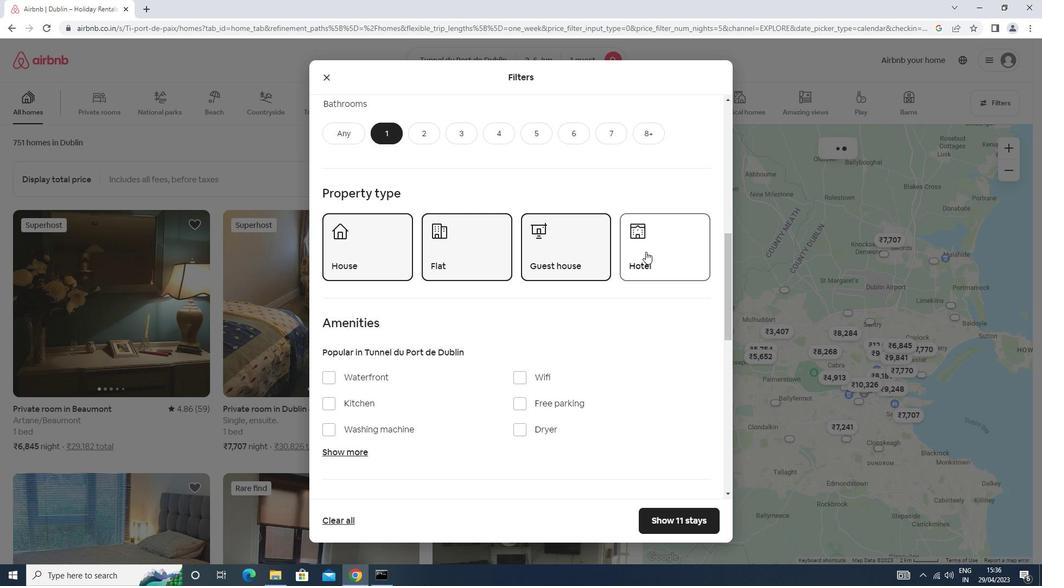 
Action: Mouse scrolled (630, 260) with delta (0, 0)
Screenshot: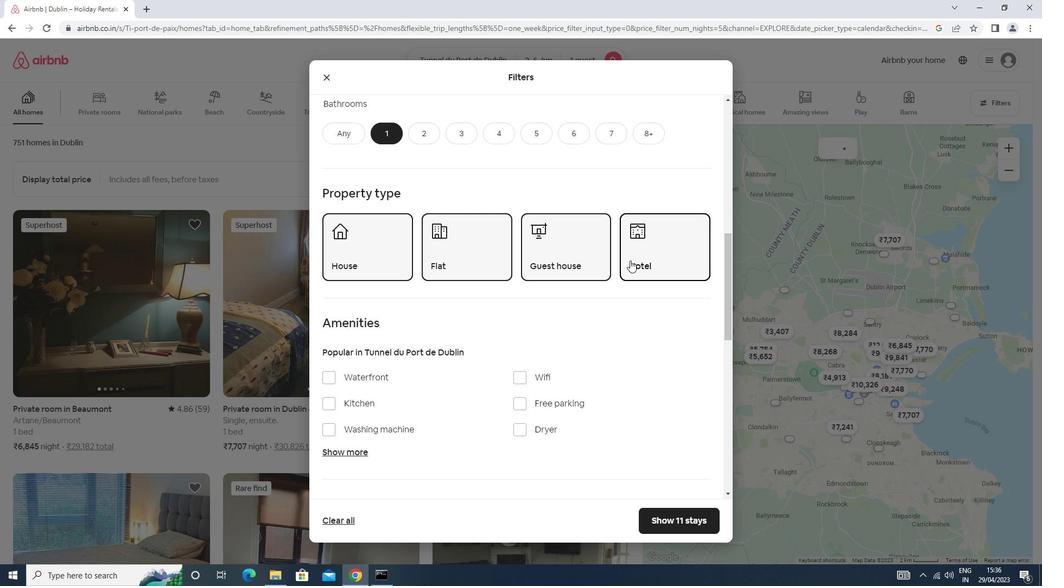 
Action: Mouse scrolled (630, 260) with delta (0, 0)
Screenshot: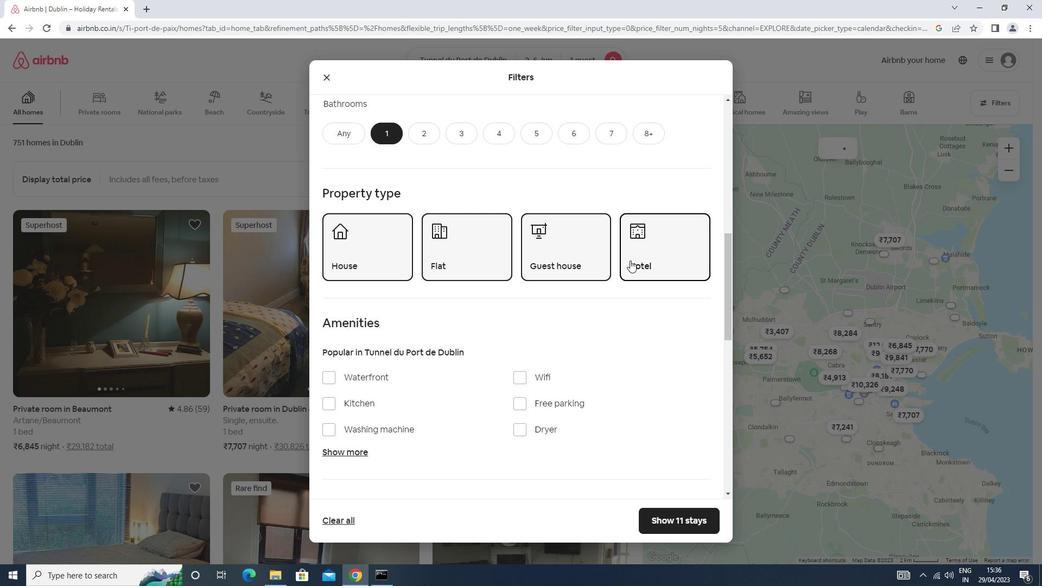 
Action: Mouse scrolled (630, 260) with delta (0, 0)
Screenshot: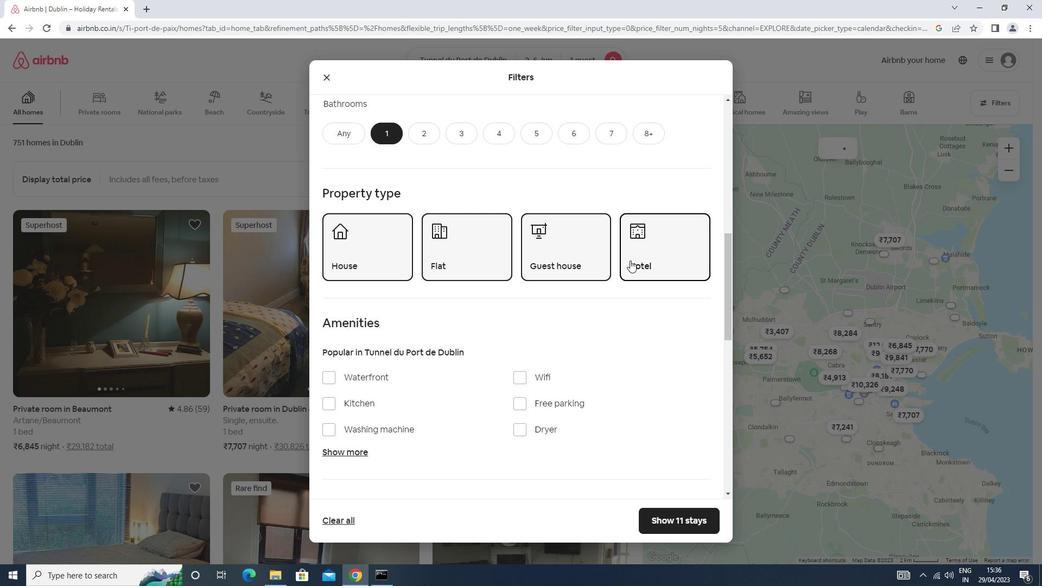 
Action: Mouse scrolled (630, 260) with delta (0, 0)
Screenshot: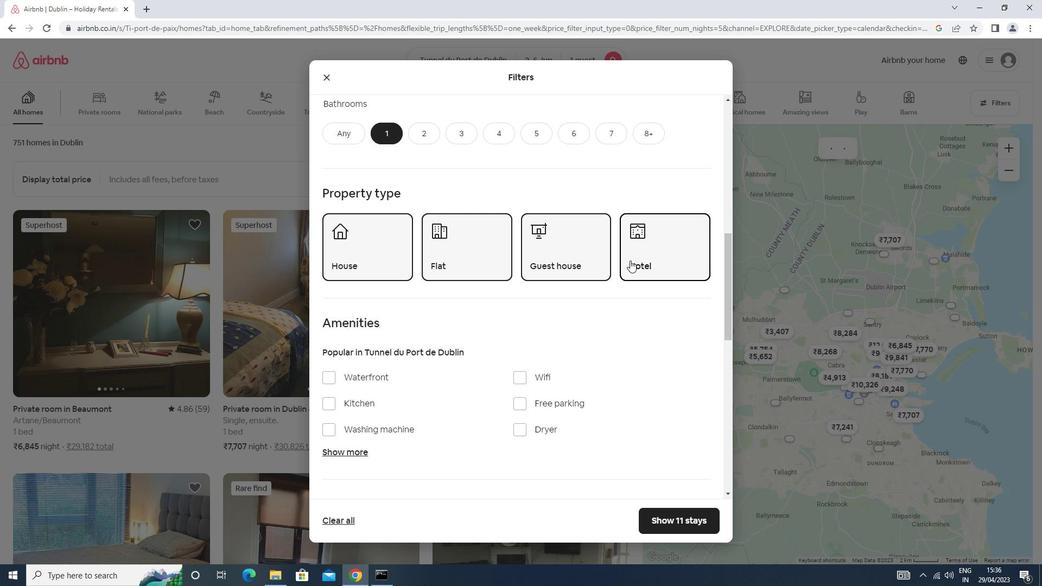 
Action: Mouse moved to (630, 261)
Screenshot: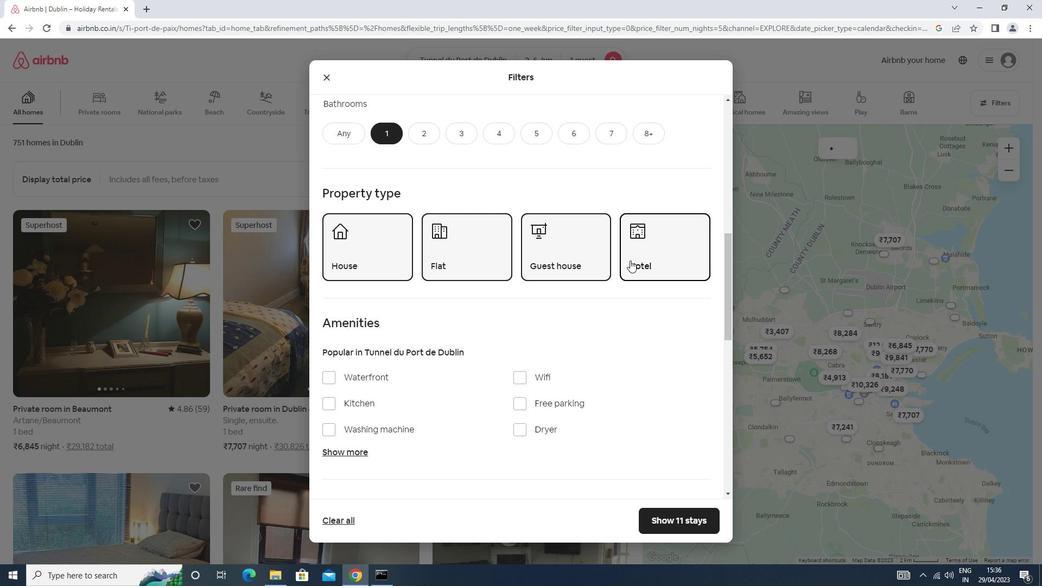 
Action: Mouse scrolled (630, 260) with delta (0, 0)
Screenshot: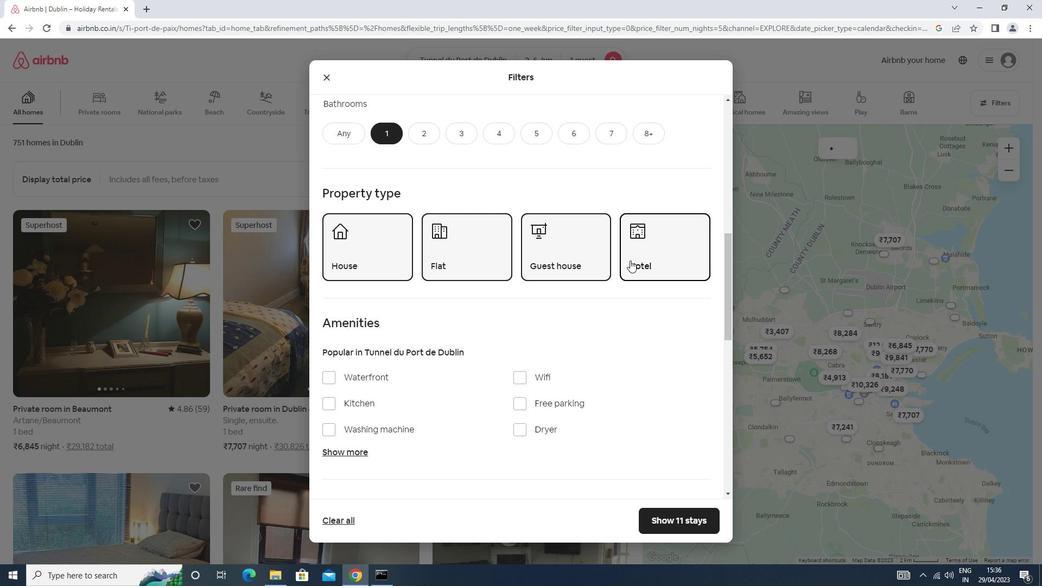 
Action: Mouse moved to (686, 307)
Screenshot: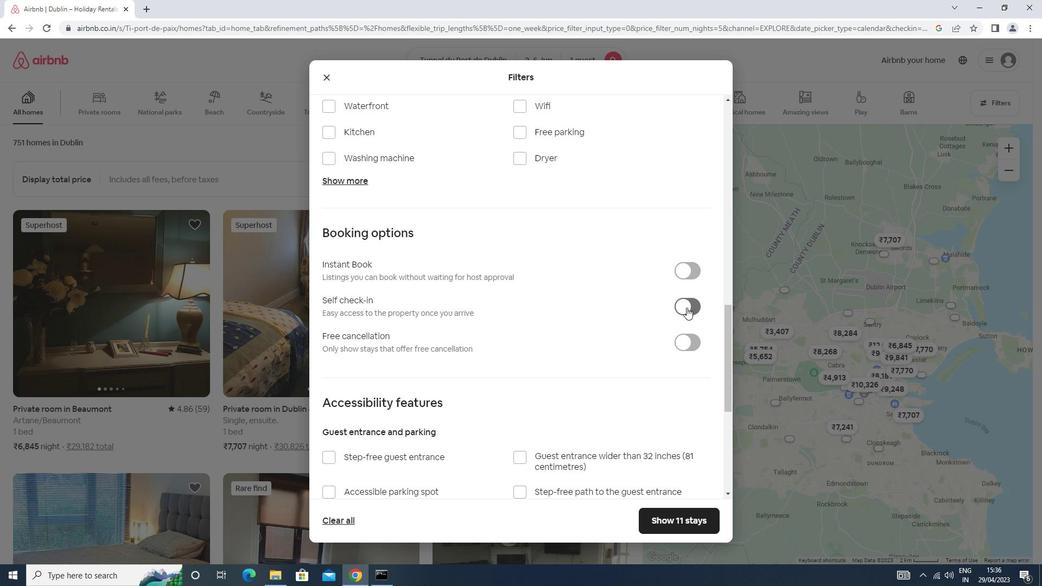 
Action: Mouse pressed left at (686, 307)
Screenshot: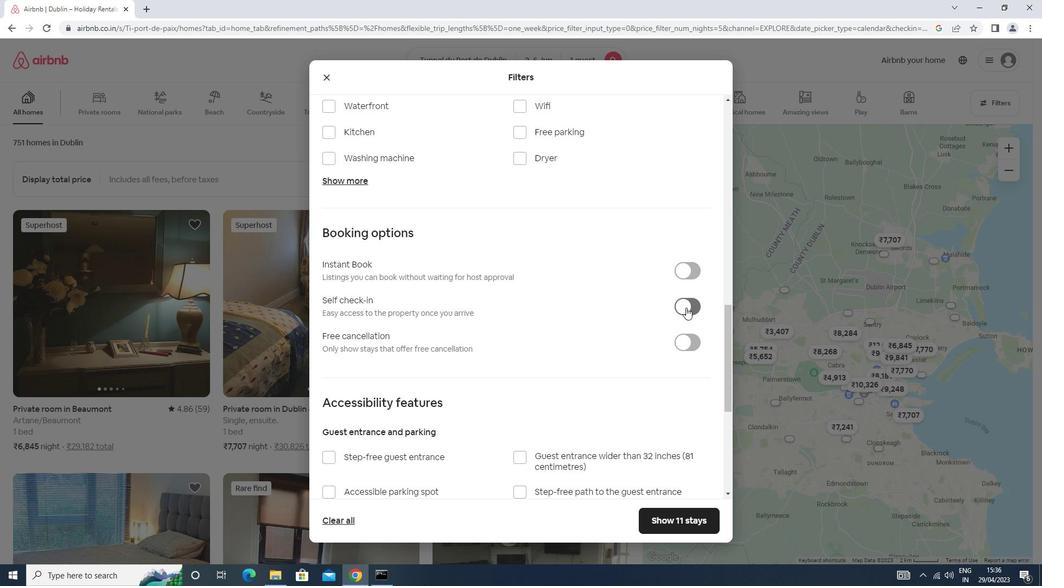 
Action: Mouse moved to (686, 305)
Screenshot: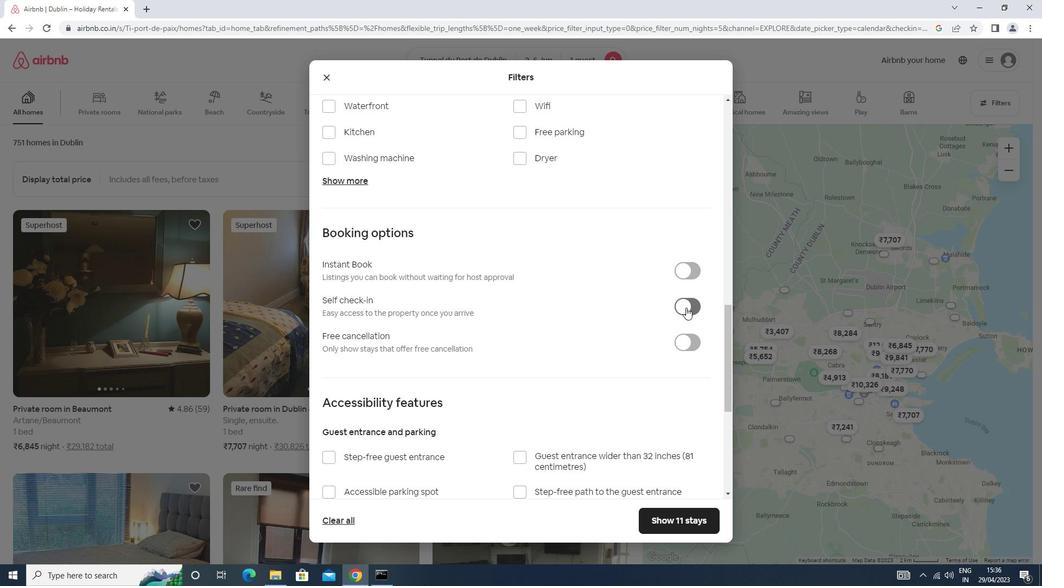 
Action: Mouse scrolled (686, 304) with delta (0, 0)
Screenshot: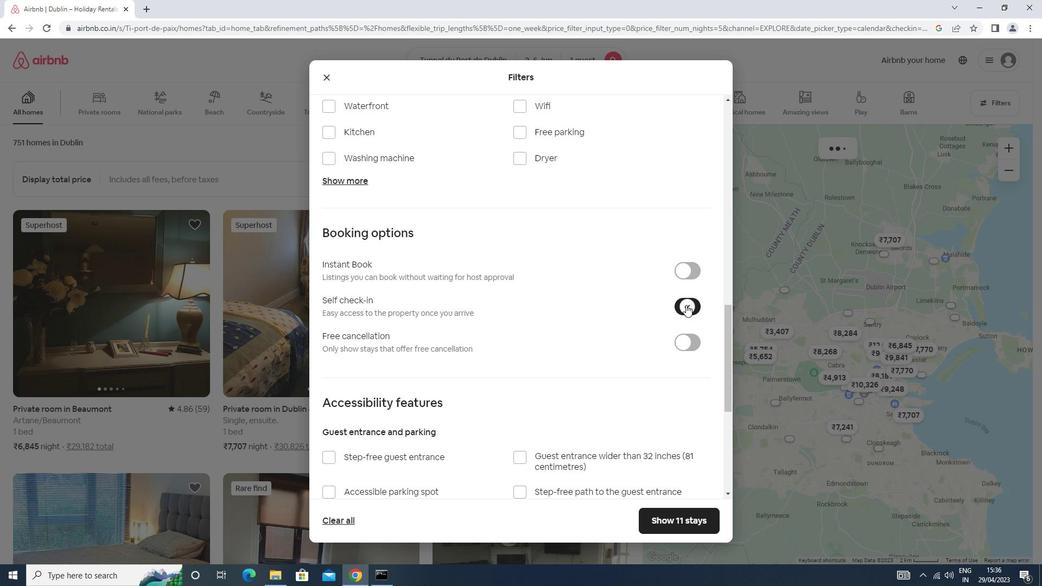 
Action: Mouse scrolled (686, 304) with delta (0, 0)
Screenshot: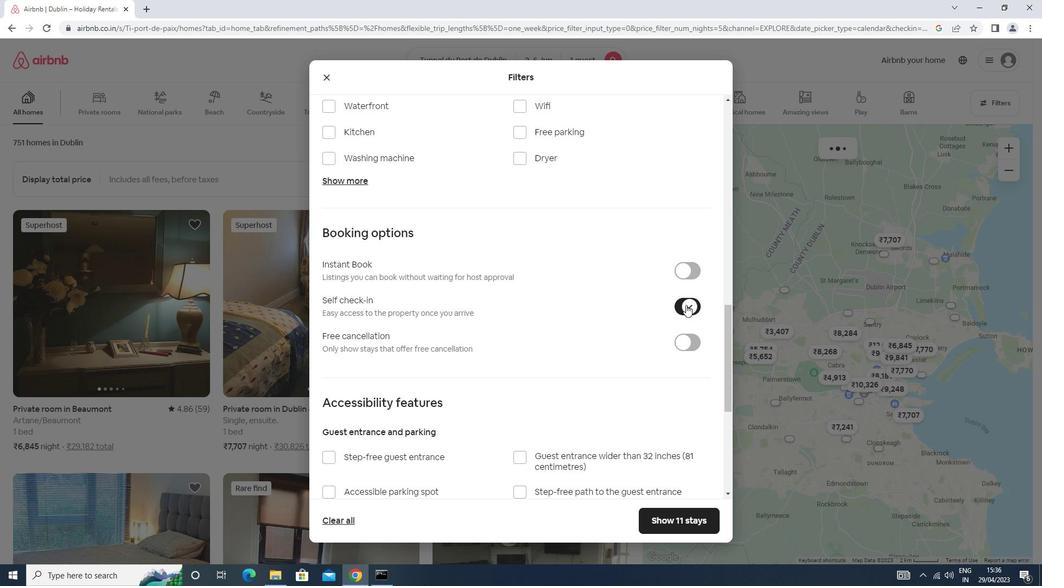 
Action: Mouse moved to (685, 304)
Screenshot: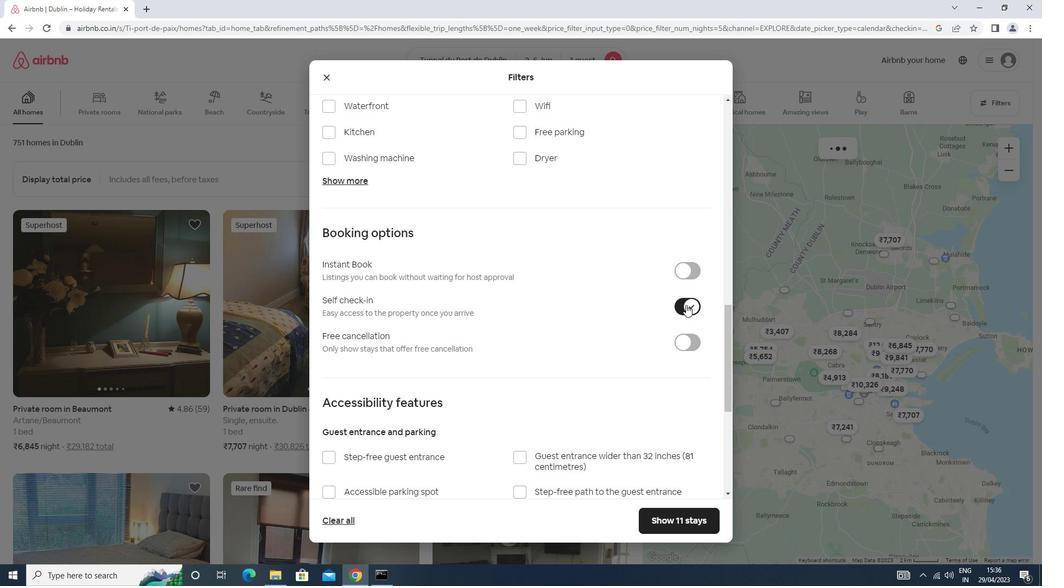 
Action: Mouse scrolled (685, 303) with delta (0, 0)
Screenshot: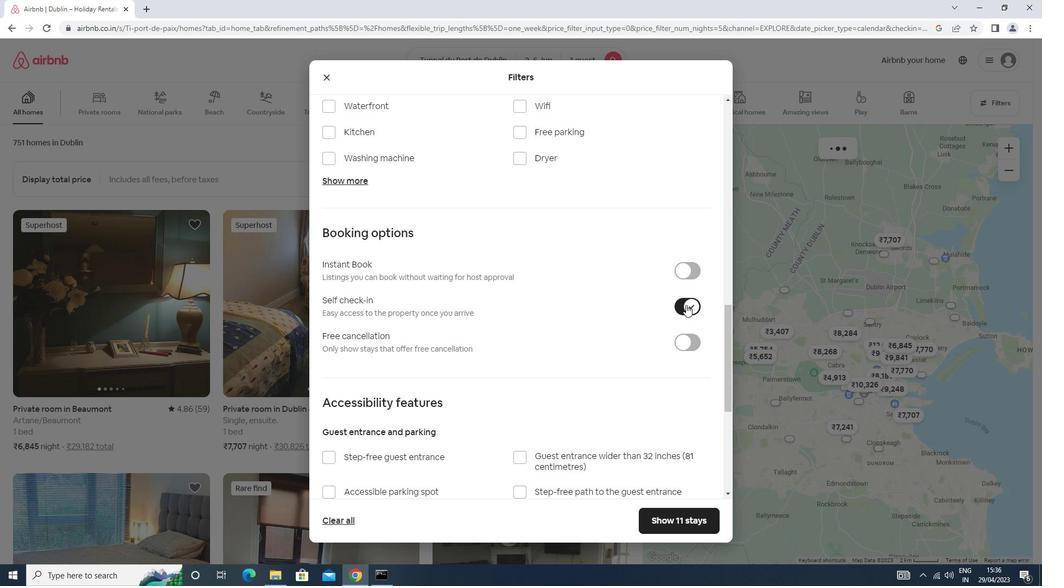
Action: Mouse scrolled (685, 303) with delta (0, 0)
Screenshot: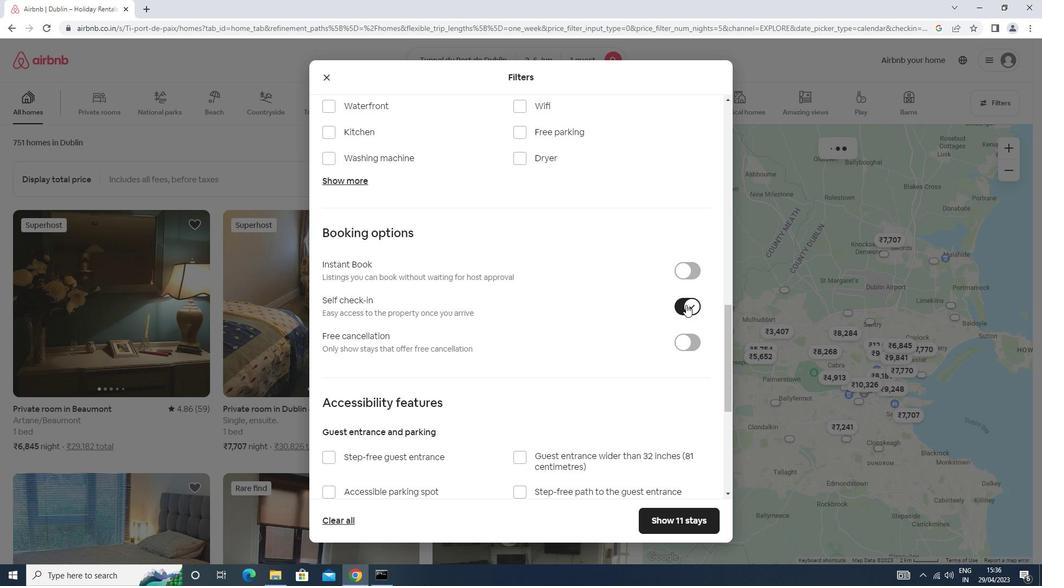 
Action: Mouse scrolled (685, 303) with delta (0, 0)
Screenshot: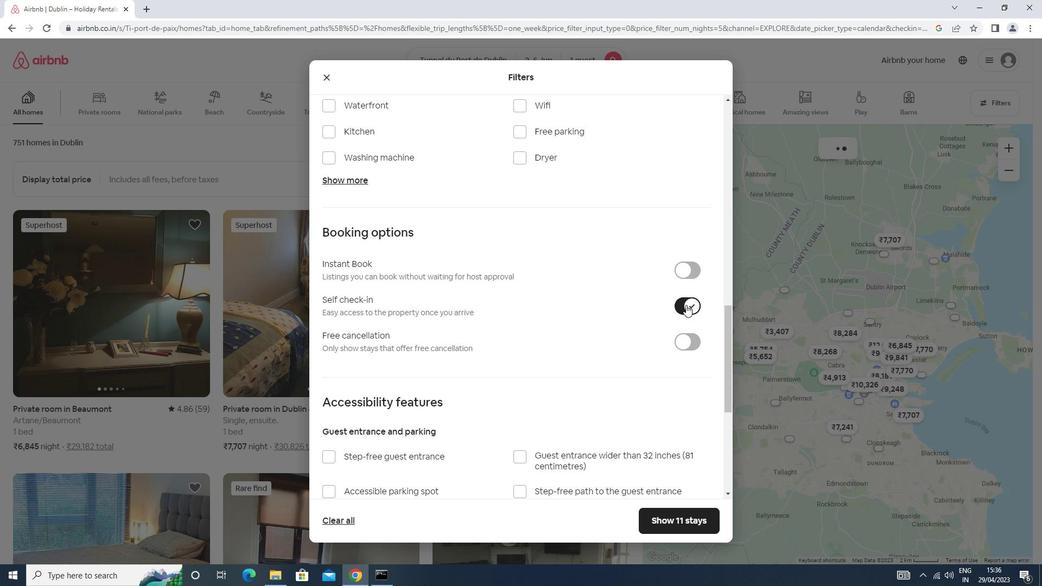 
Action: Mouse scrolled (685, 303) with delta (0, 0)
Screenshot: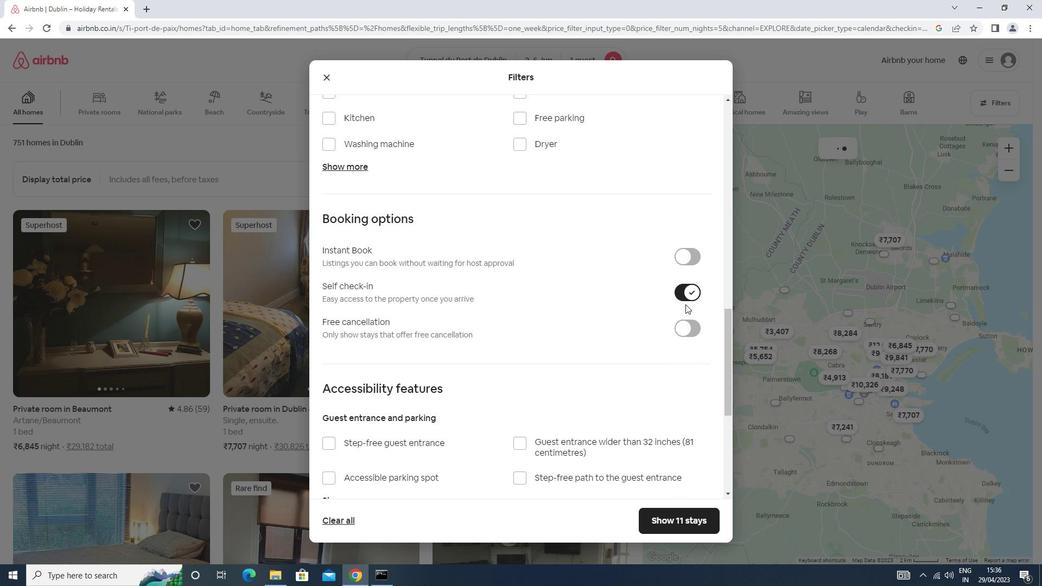
Action: Mouse scrolled (685, 303) with delta (0, 0)
Screenshot: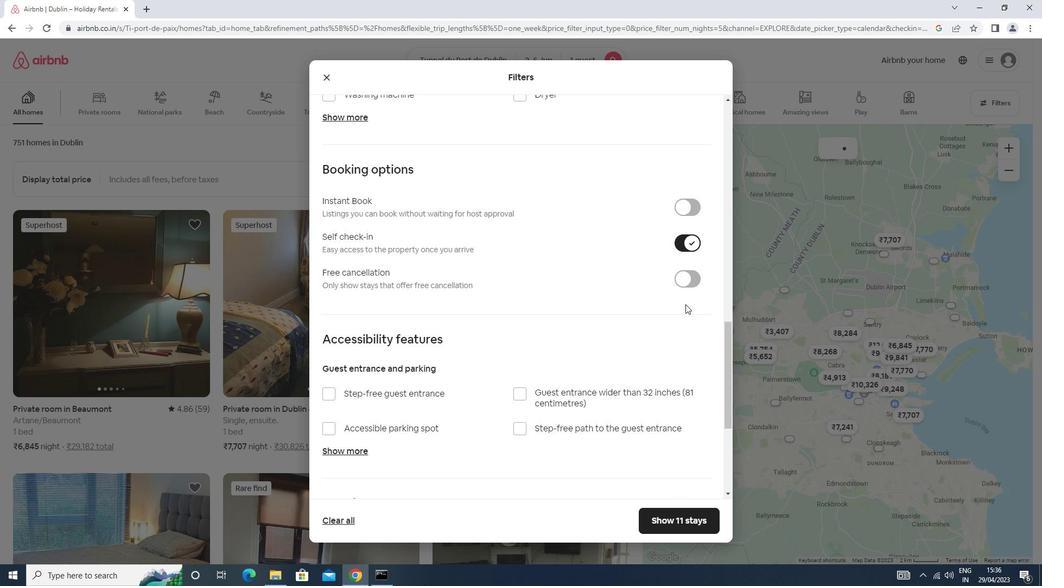 
Action: Mouse moved to (683, 304)
Screenshot: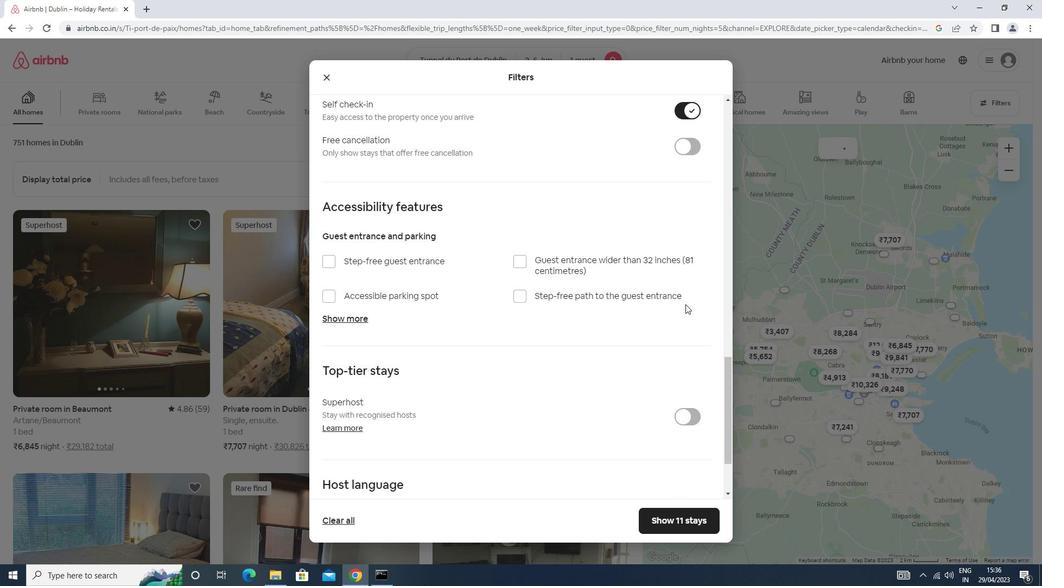 
Action: Mouse scrolled (683, 303) with delta (0, 0)
Screenshot: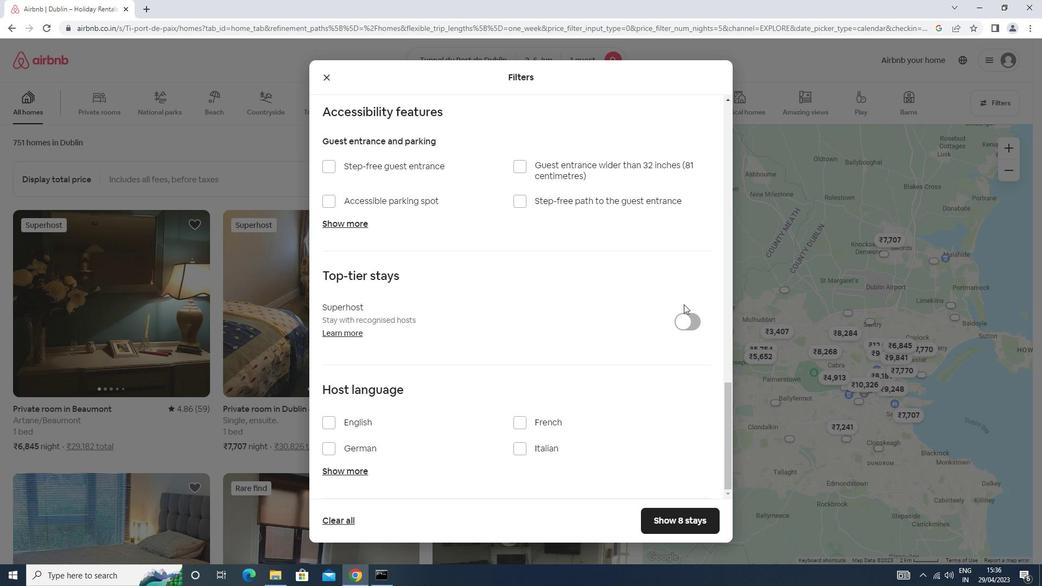 
Action: Mouse scrolled (683, 303) with delta (0, 0)
Screenshot: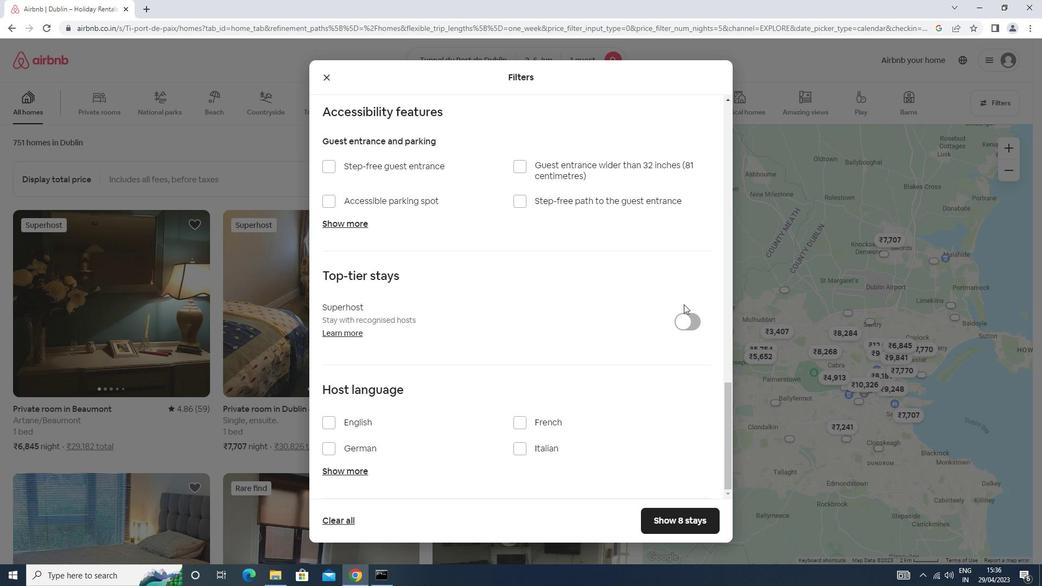
Action: Mouse scrolled (683, 303) with delta (0, 0)
Screenshot: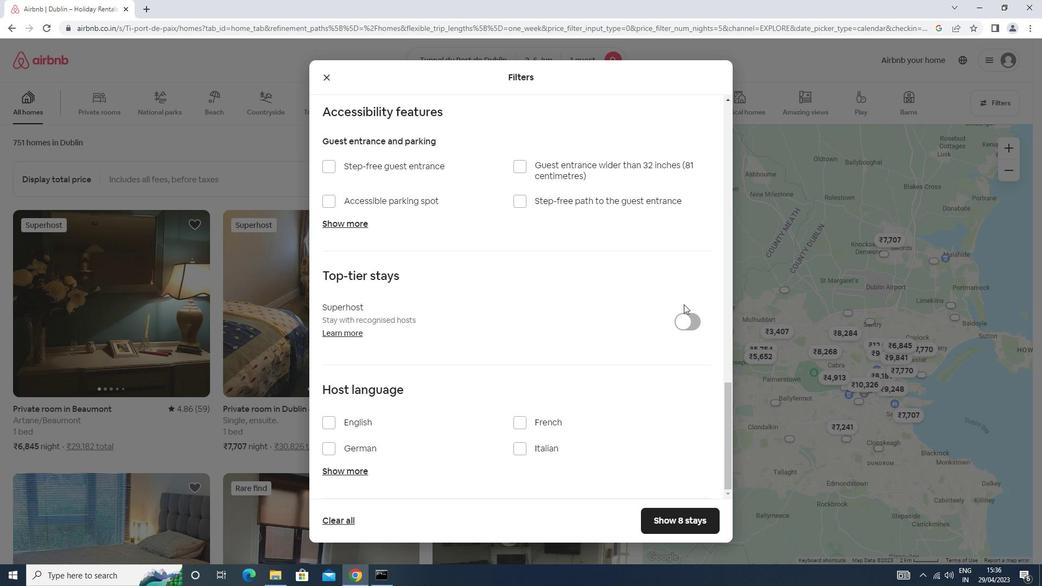 
Action: Mouse scrolled (683, 303) with delta (0, 0)
Screenshot: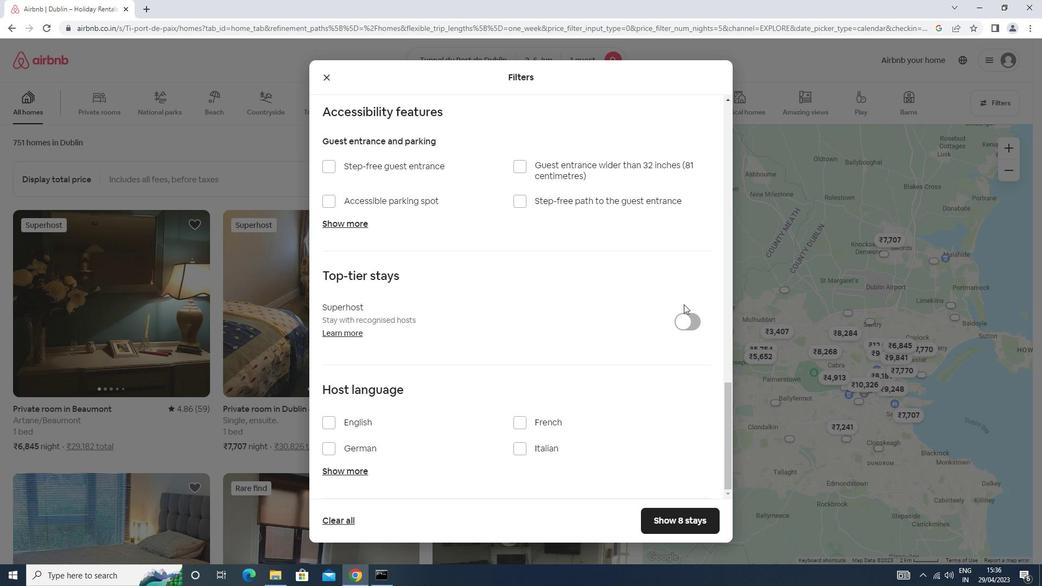 
Action: Mouse scrolled (683, 303) with delta (0, 0)
Screenshot: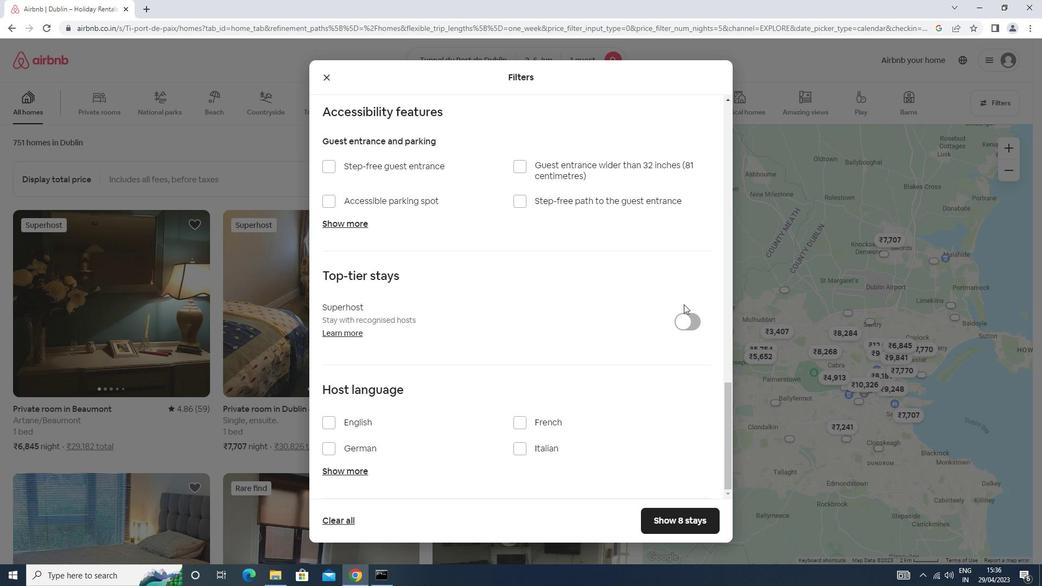 
Action: Mouse moved to (338, 418)
Screenshot: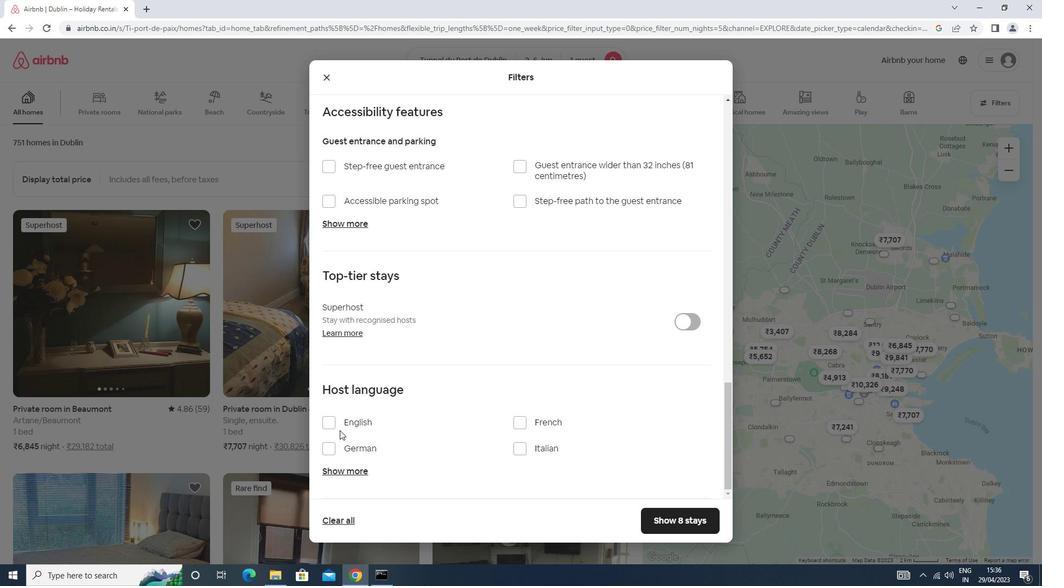 
Action: Mouse pressed left at (338, 418)
Screenshot: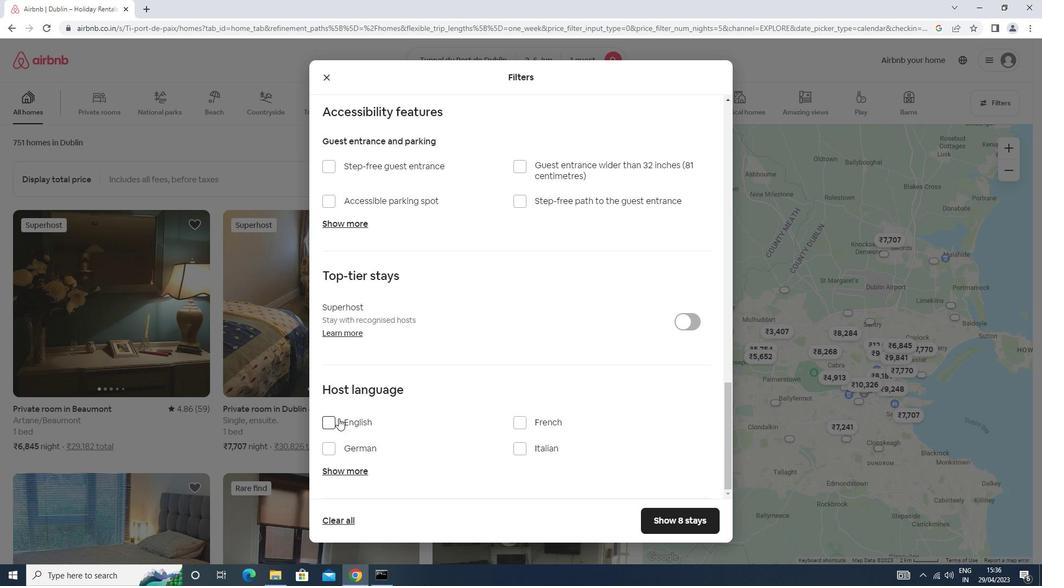 
Action: Mouse moved to (663, 522)
Screenshot: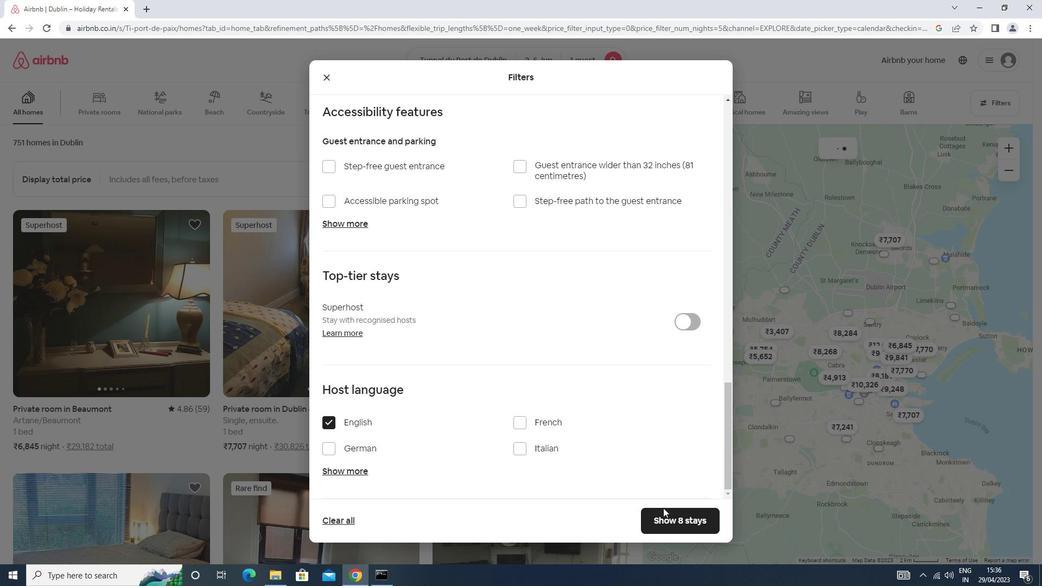 
Action: Mouse pressed left at (663, 522)
Screenshot: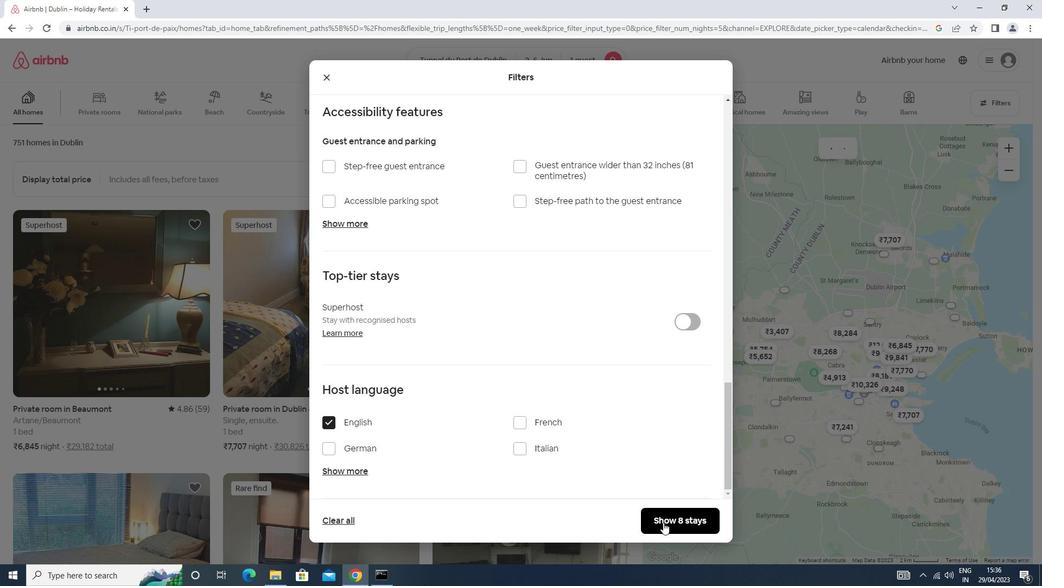
Action: Mouse moved to (662, 519)
Screenshot: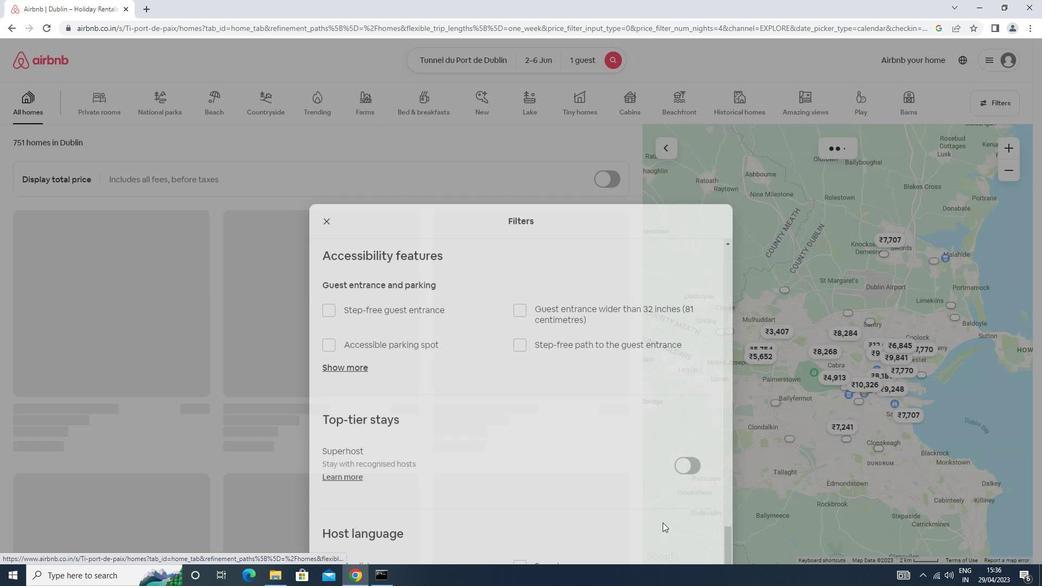 
